 Task: Find connections with filter location Olpe with filter topic #Brandwith filter profile language Spanish with filter current company Bigbasket.com with filter school COAL INDIA LIMITED, (CENTRAL MINE PLANNING AND DESIGN INSTITUTE LIMITED) with filter industry Retail Office Supplies and Gifts with filter service category Technical with filter keywords title Iron Worker
Action: Mouse moved to (520, 94)
Screenshot: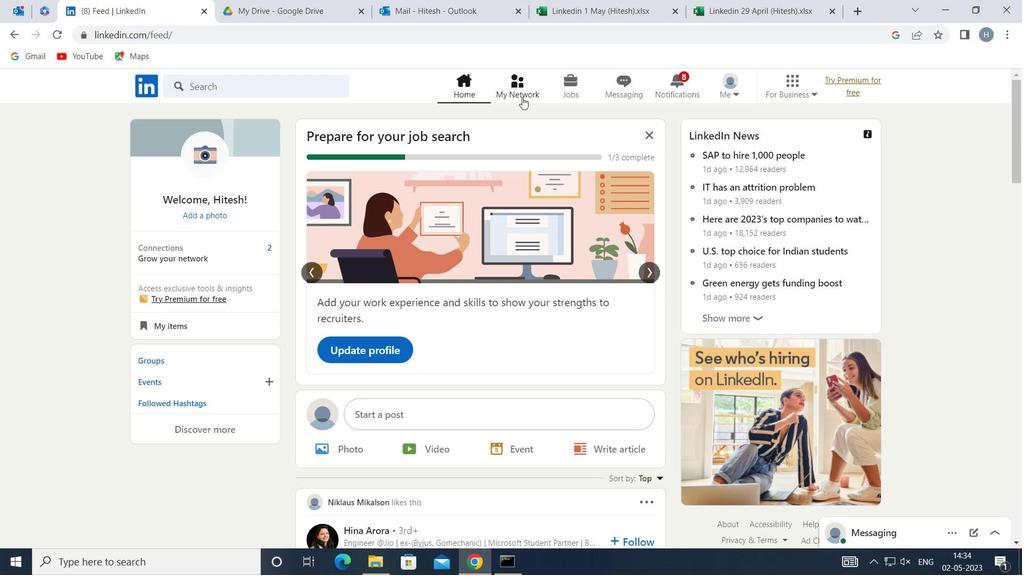 
Action: Mouse pressed left at (520, 94)
Screenshot: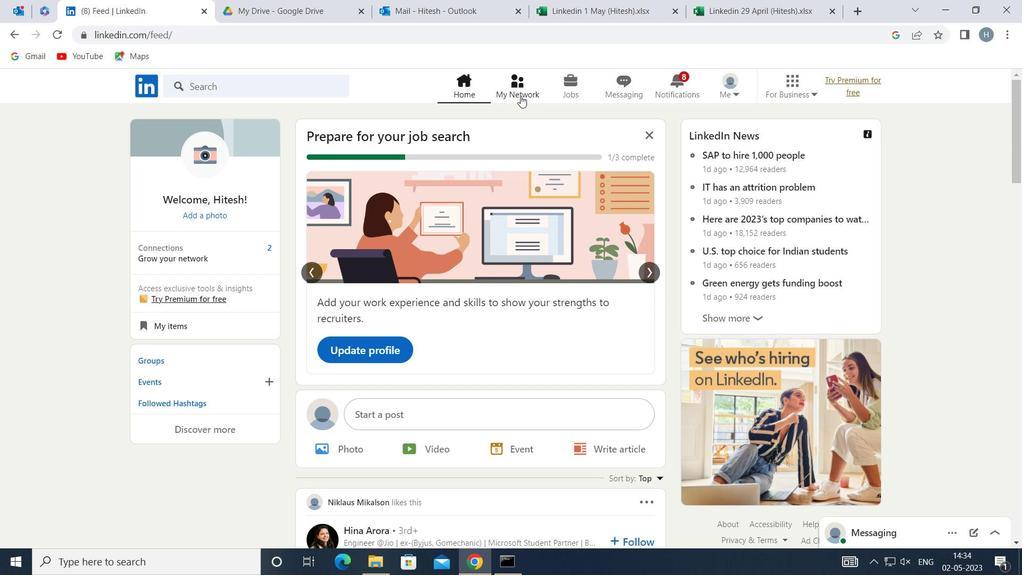 
Action: Mouse moved to (306, 160)
Screenshot: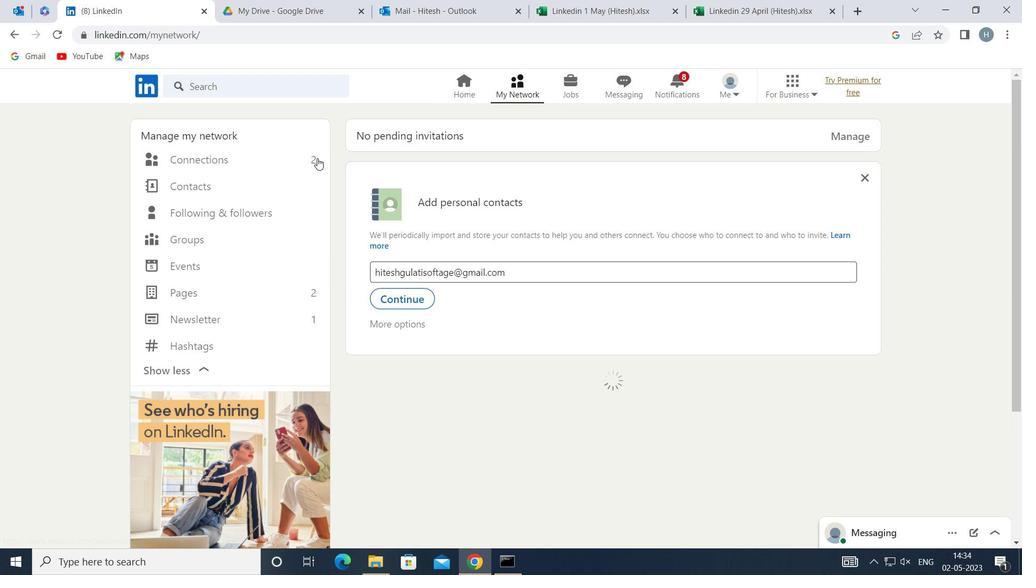 
Action: Mouse pressed left at (306, 160)
Screenshot: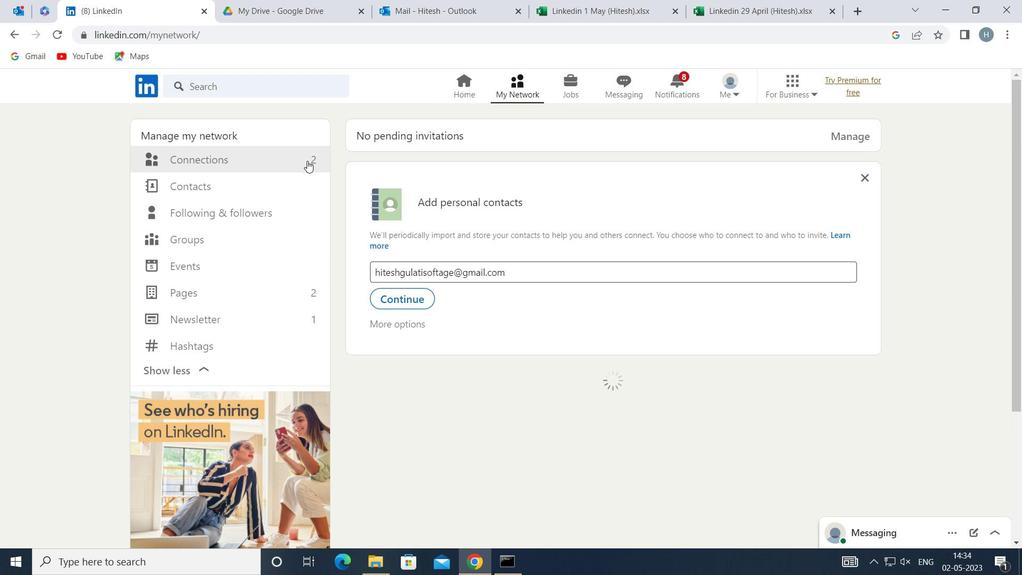 
Action: Mouse moved to (601, 159)
Screenshot: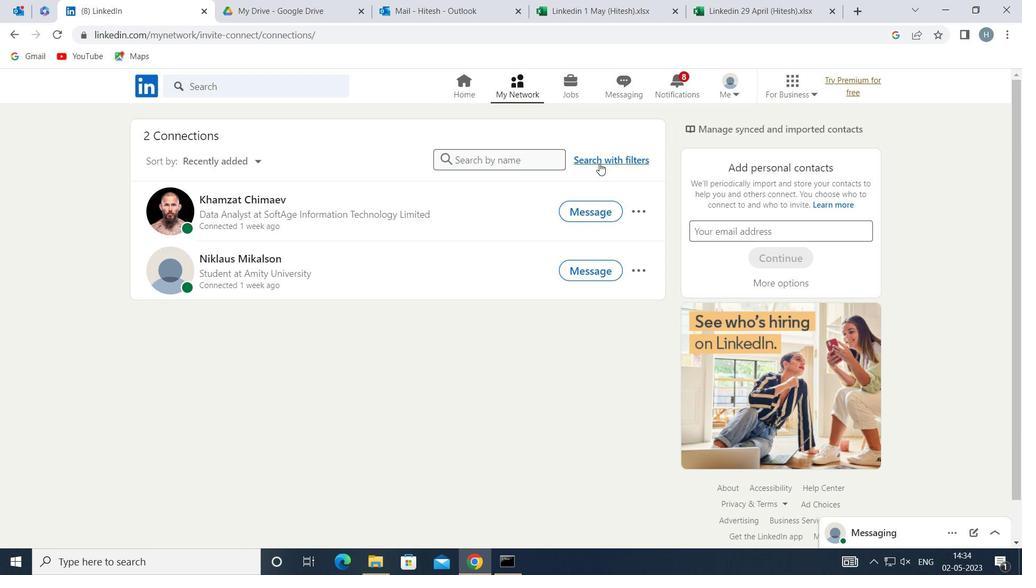 
Action: Mouse pressed left at (601, 159)
Screenshot: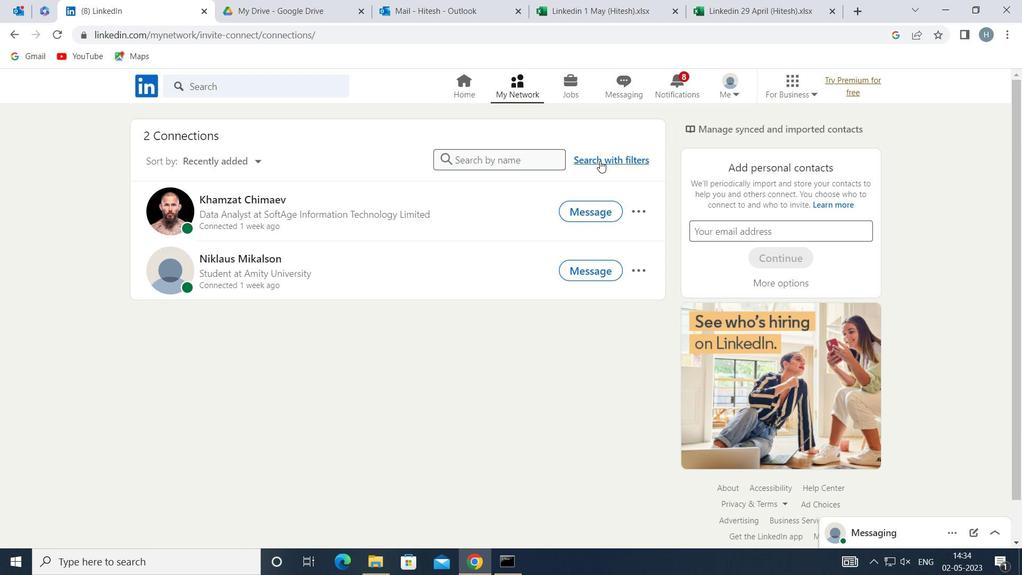 
Action: Mouse moved to (562, 124)
Screenshot: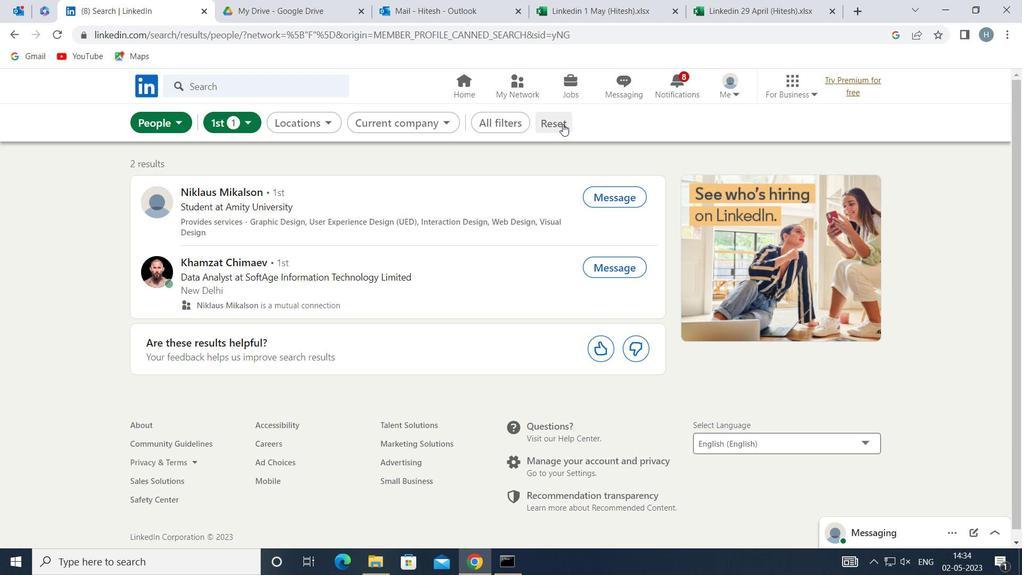 
Action: Mouse pressed left at (562, 124)
Screenshot: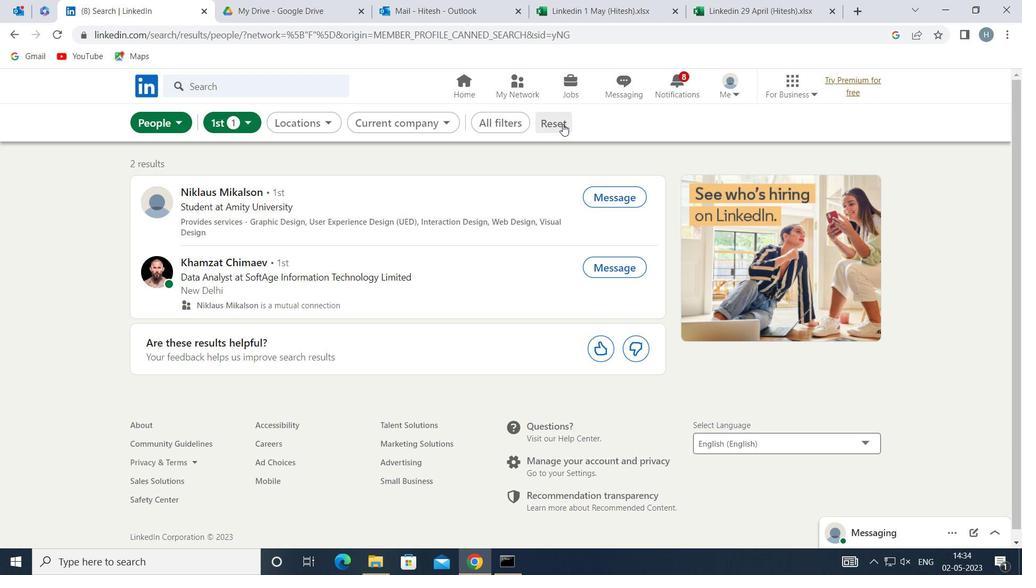 
Action: Mouse moved to (543, 126)
Screenshot: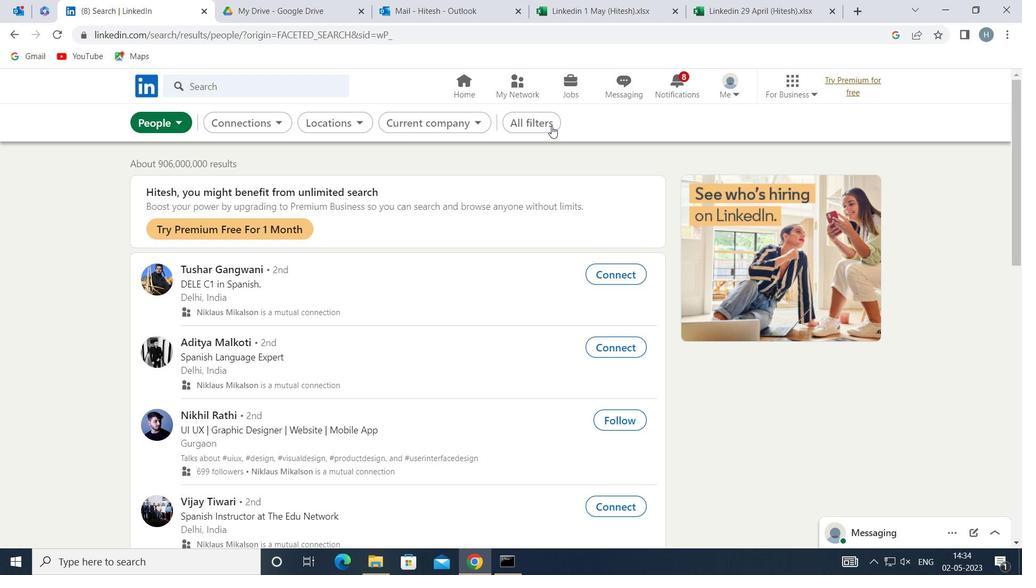 
Action: Mouse pressed left at (543, 126)
Screenshot: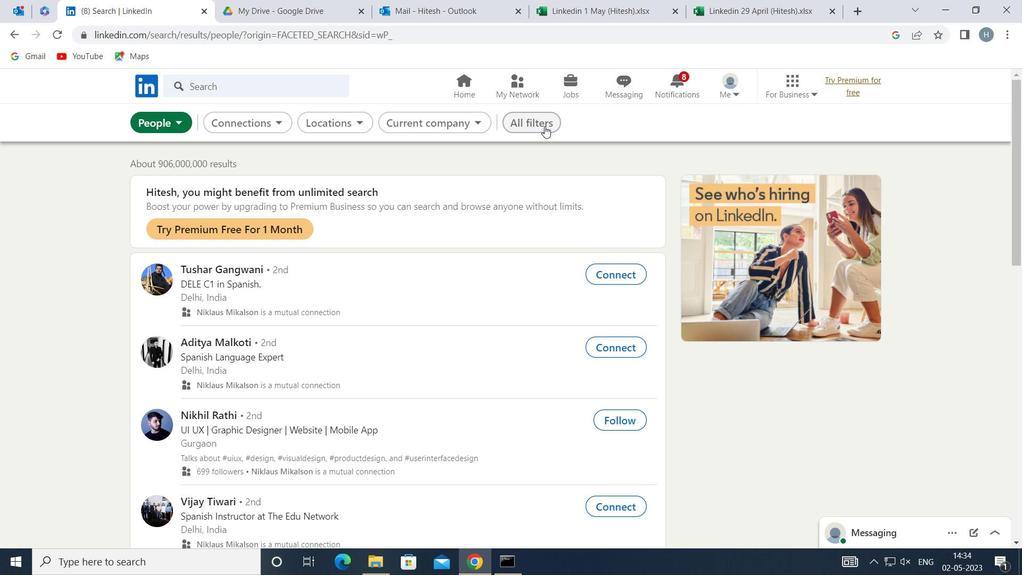 
Action: Mouse moved to (791, 342)
Screenshot: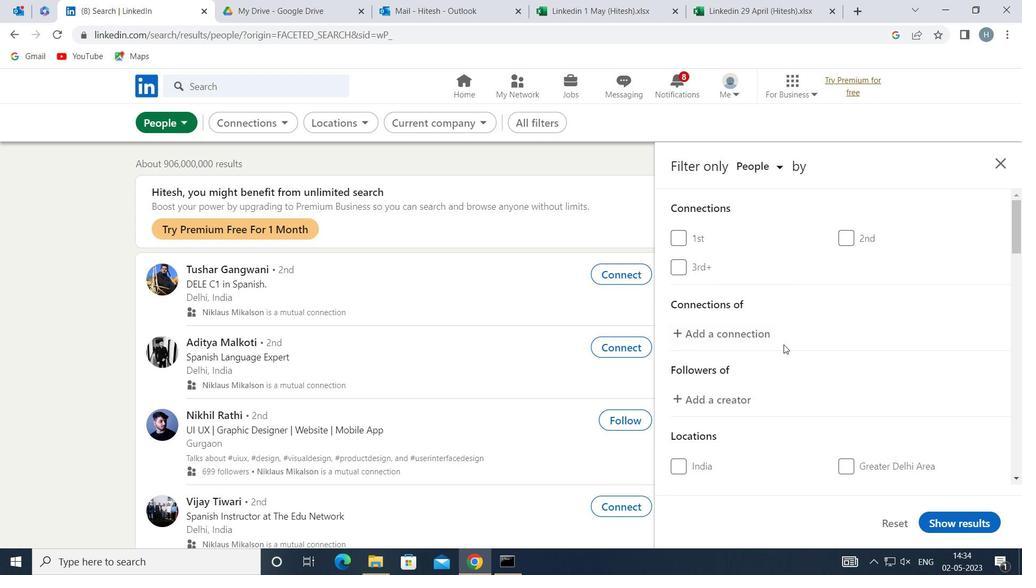 
Action: Mouse scrolled (791, 341) with delta (0, 0)
Screenshot: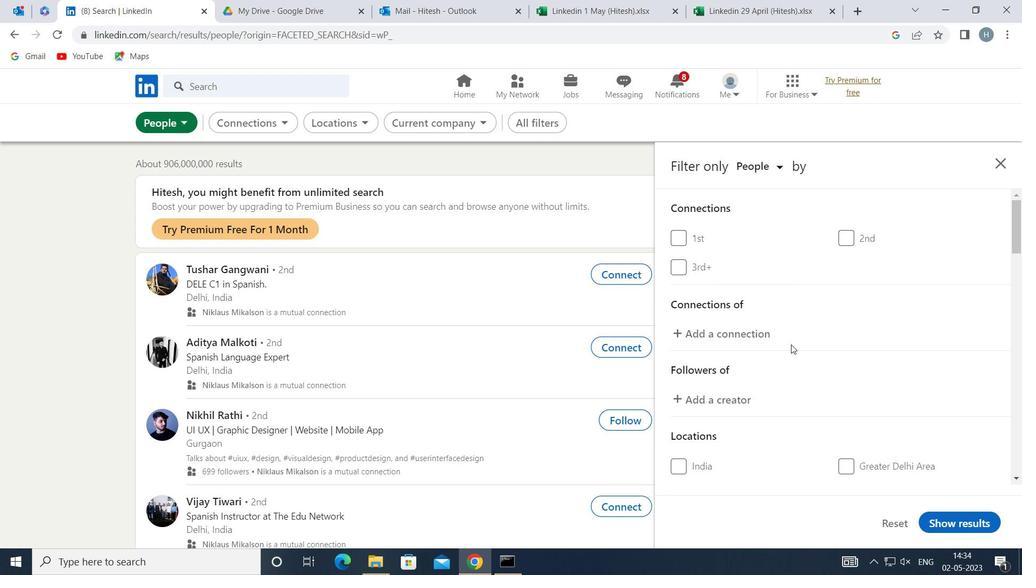 
Action: Mouse scrolled (791, 341) with delta (0, 0)
Screenshot: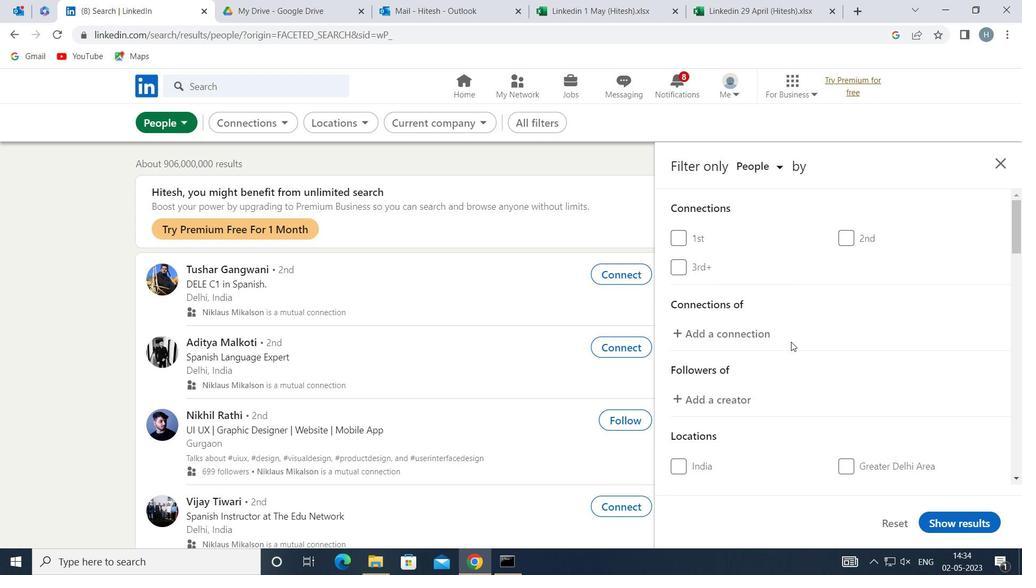 
Action: Mouse moved to (791, 340)
Screenshot: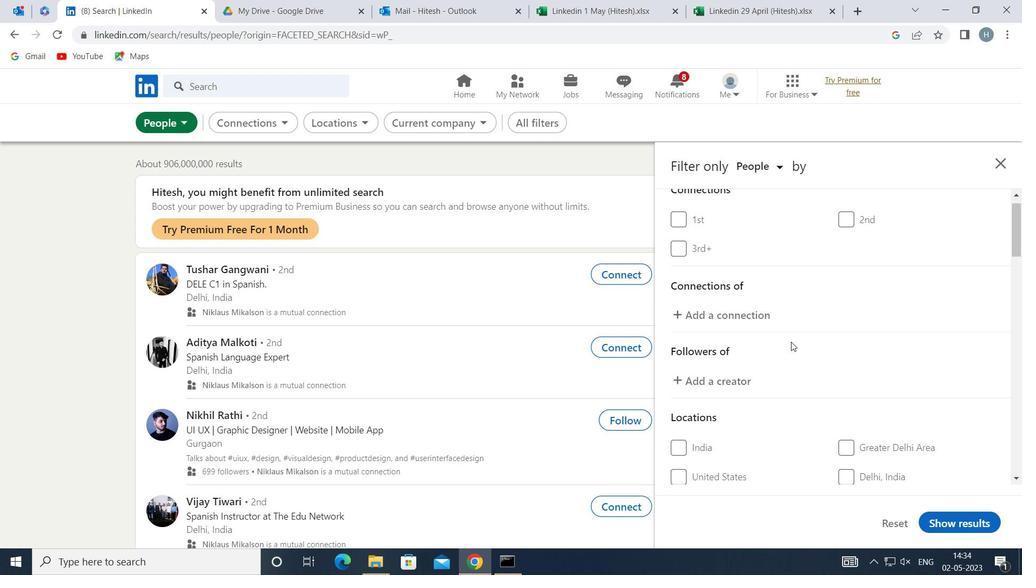 
Action: Mouse scrolled (791, 340) with delta (0, 0)
Screenshot: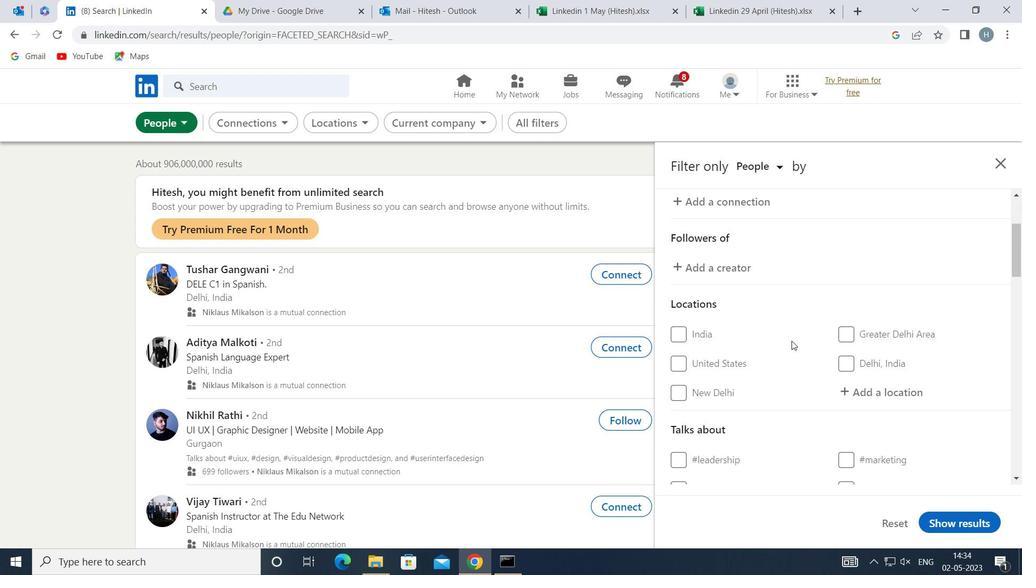 
Action: Mouse moved to (891, 324)
Screenshot: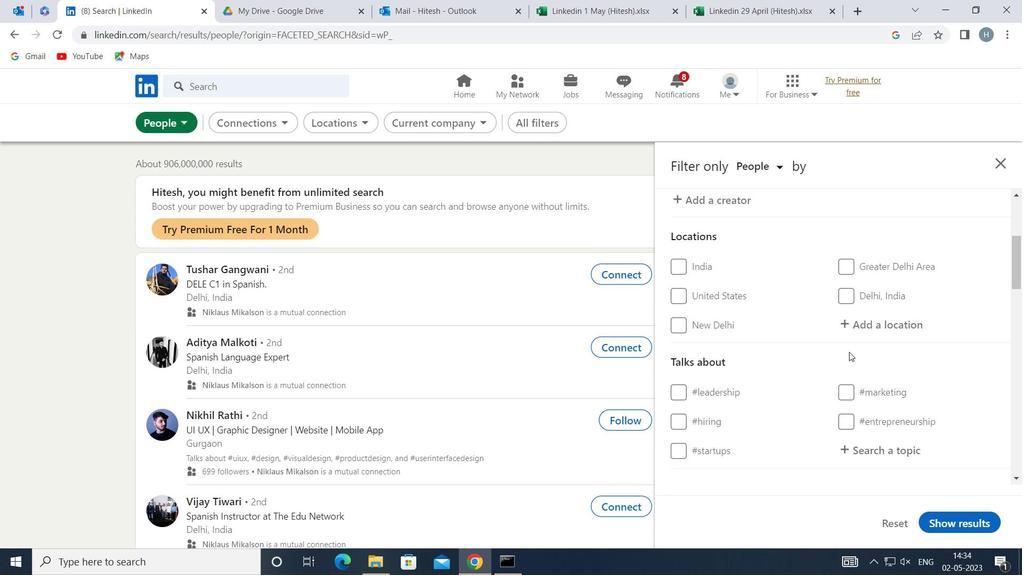 
Action: Mouse pressed left at (891, 324)
Screenshot: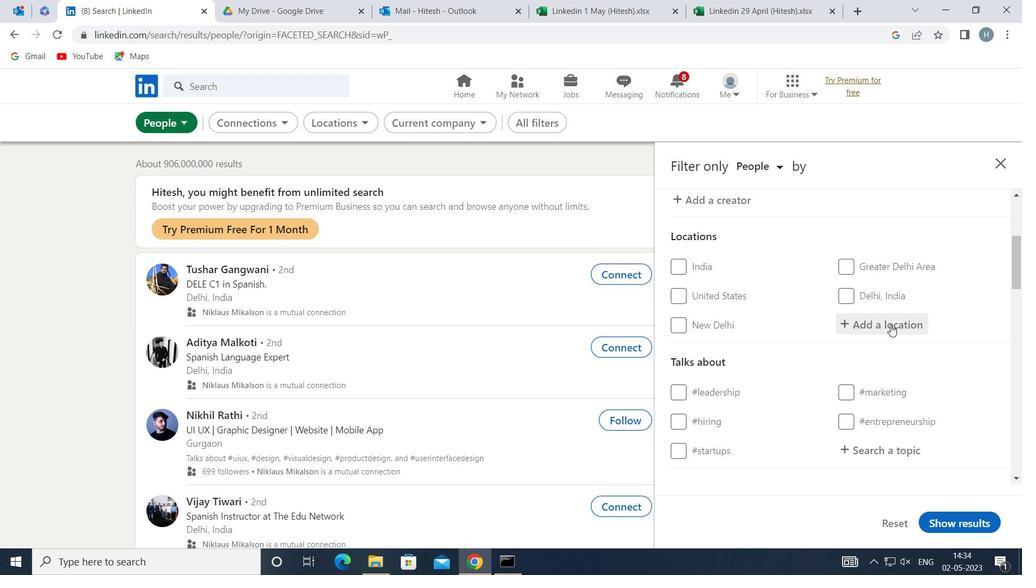 
Action: Key pressed <Key.shift>OLPE
Screenshot: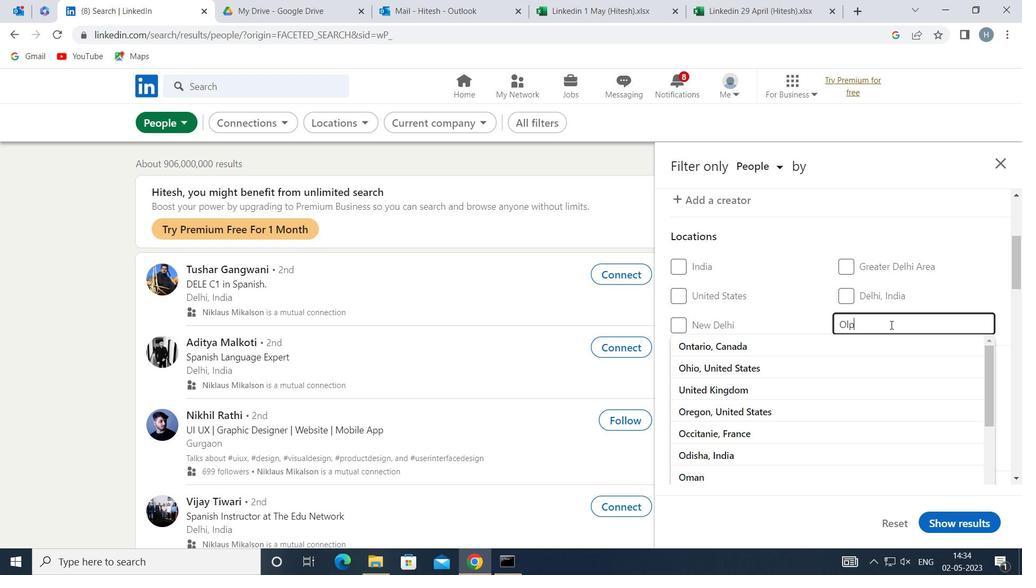 
Action: Mouse moved to (896, 341)
Screenshot: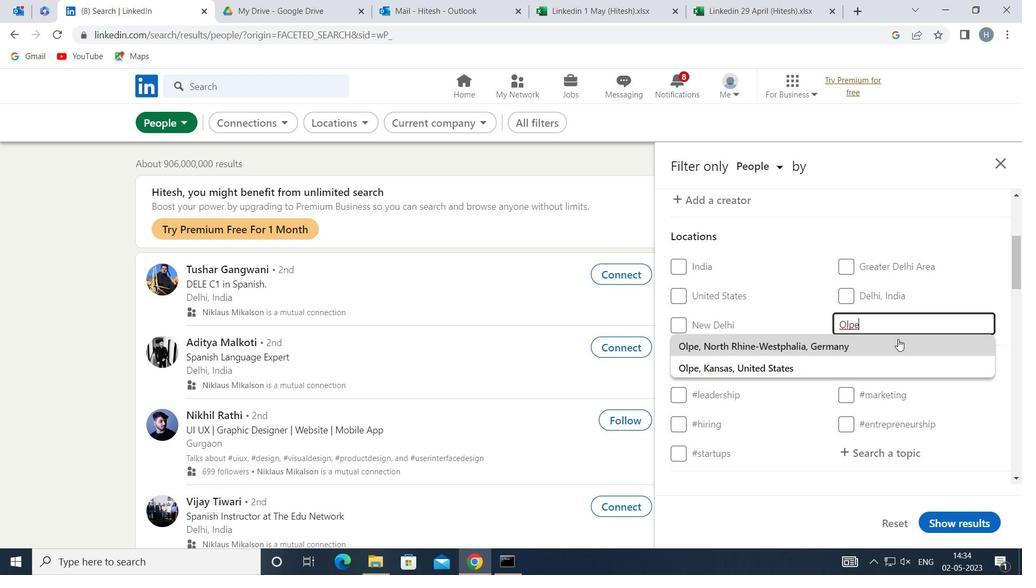 
Action: Mouse pressed left at (896, 341)
Screenshot: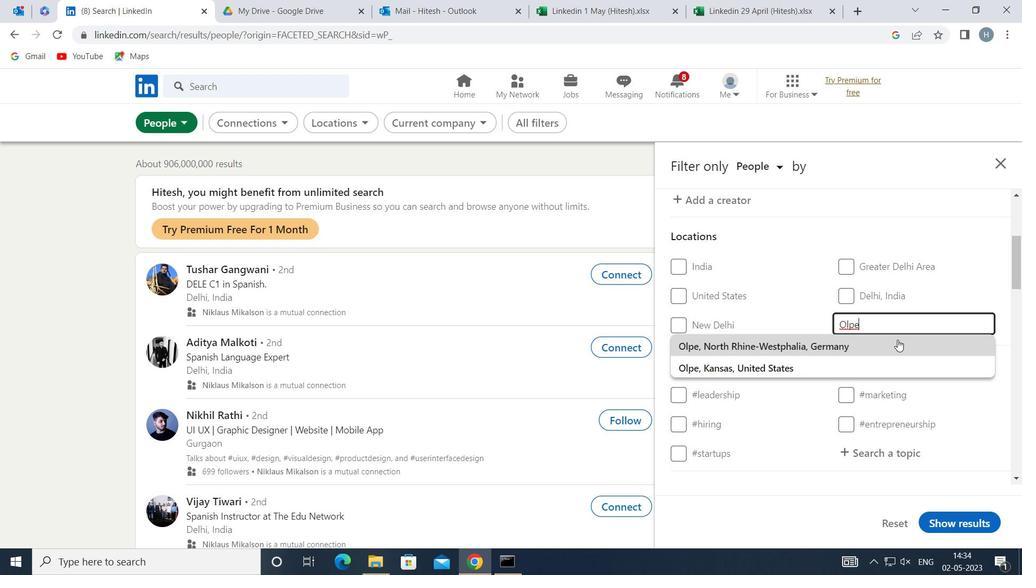 
Action: Mouse moved to (895, 338)
Screenshot: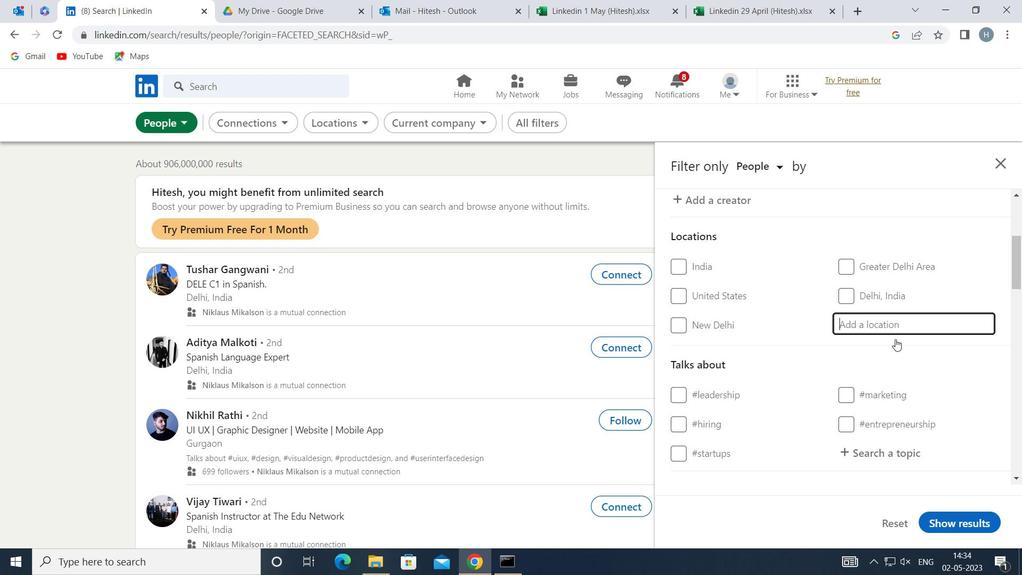 
Action: Mouse scrolled (895, 338) with delta (0, 0)
Screenshot: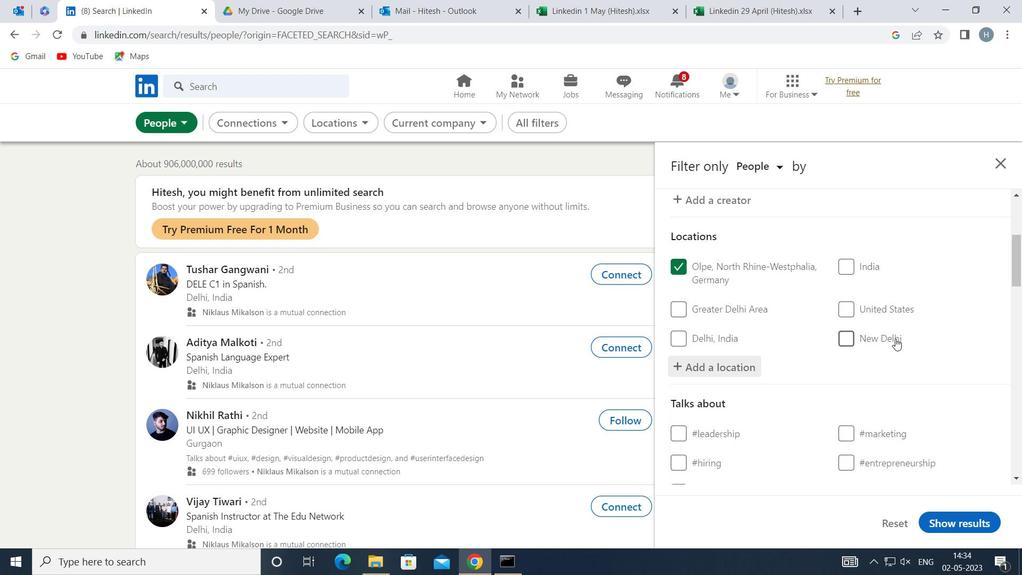 
Action: Mouse moved to (894, 340)
Screenshot: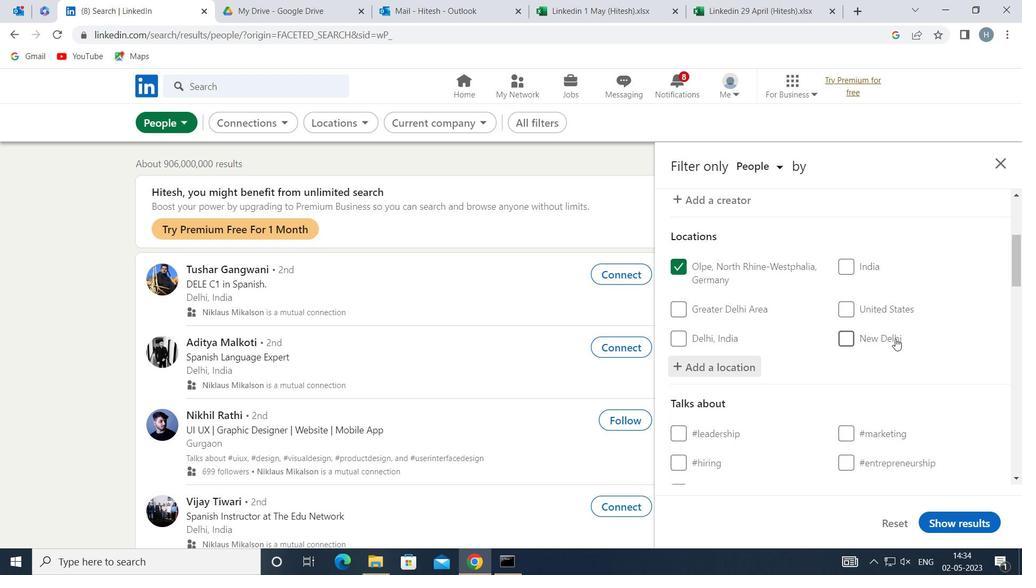 
Action: Mouse scrolled (894, 340) with delta (0, 0)
Screenshot: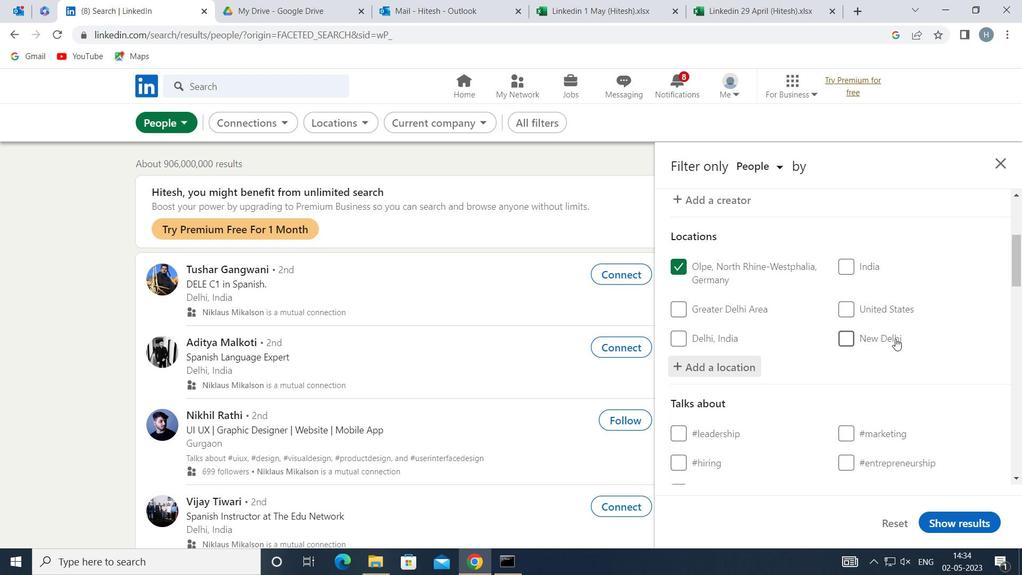
Action: Mouse moved to (893, 357)
Screenshot: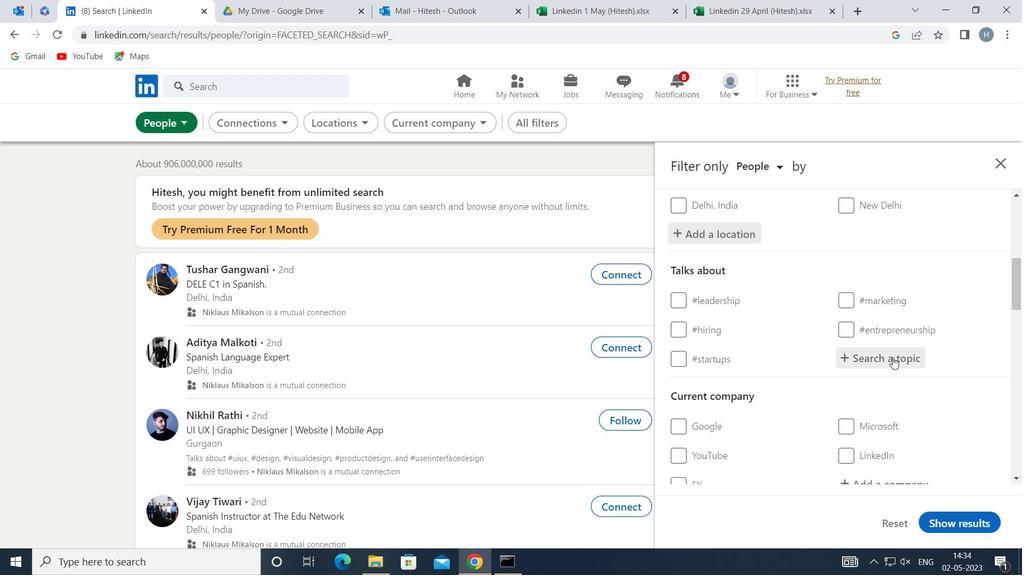 
Action: Mouse pressed left at (893, 357)
Screenshot: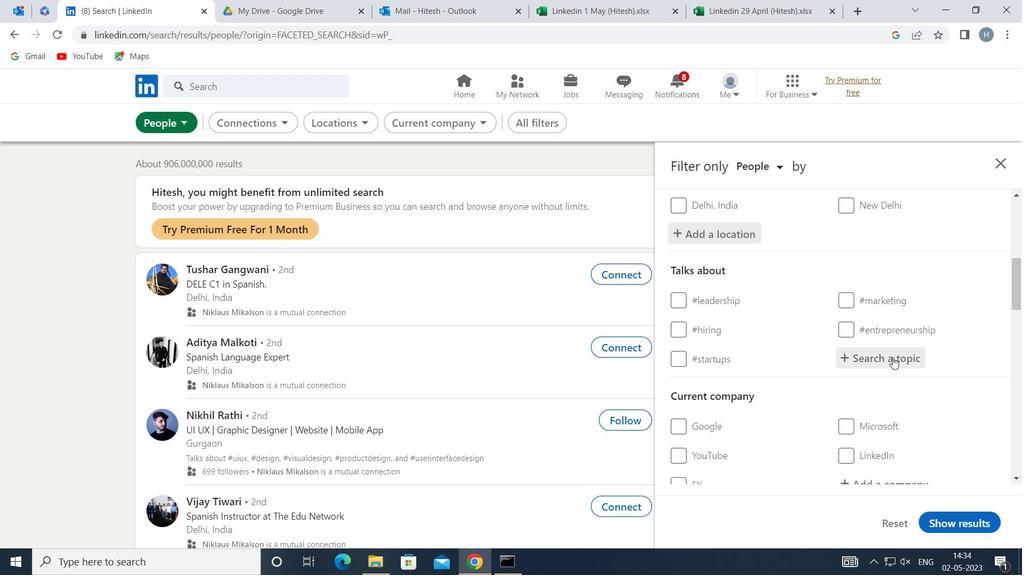 
Action: Key pressed <Key.shift>BRAN
Screenshot: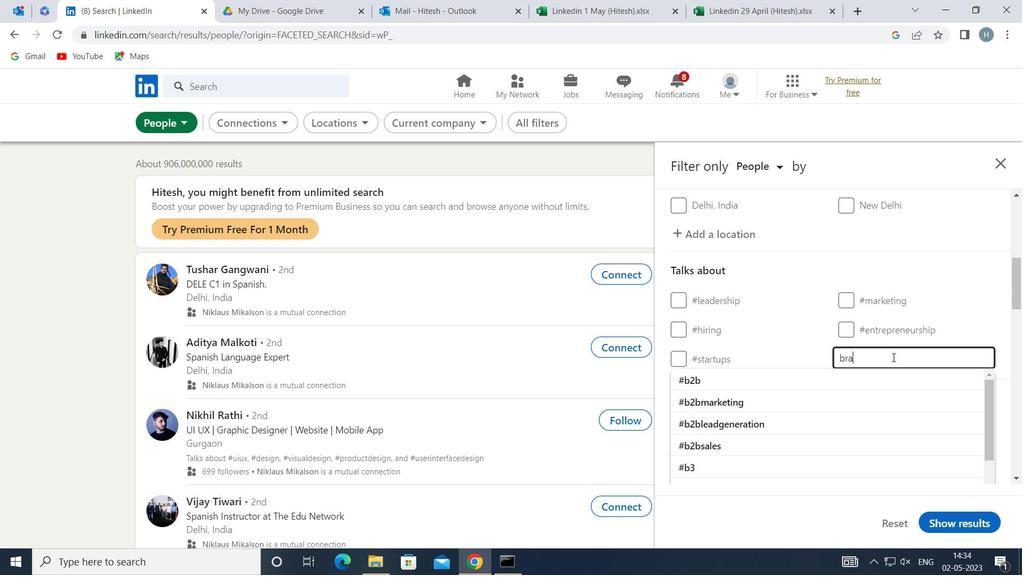 
Action: Mouse moved to (899, 386)
Screenshot: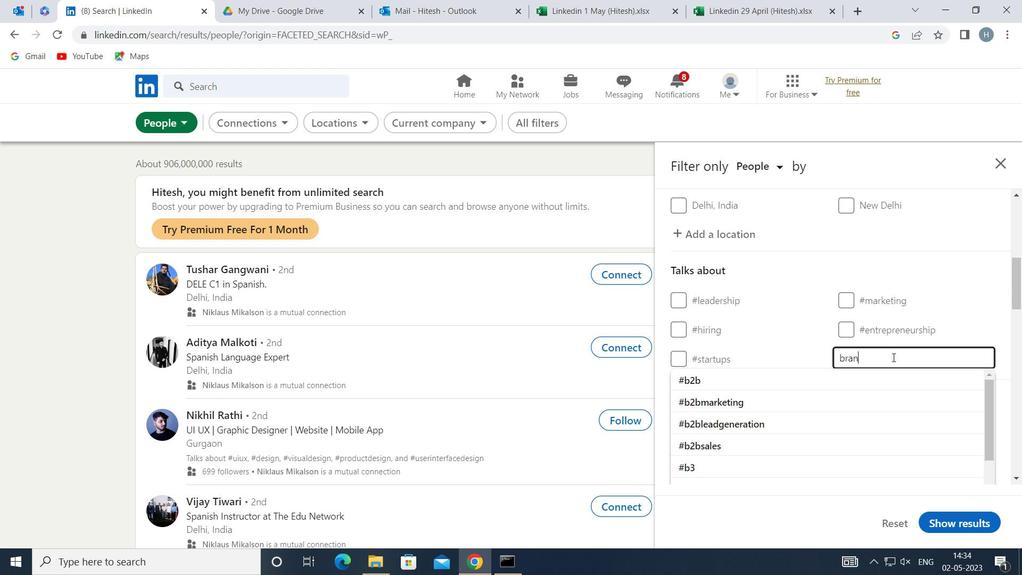 
Action: Key pressed D
Screenshot: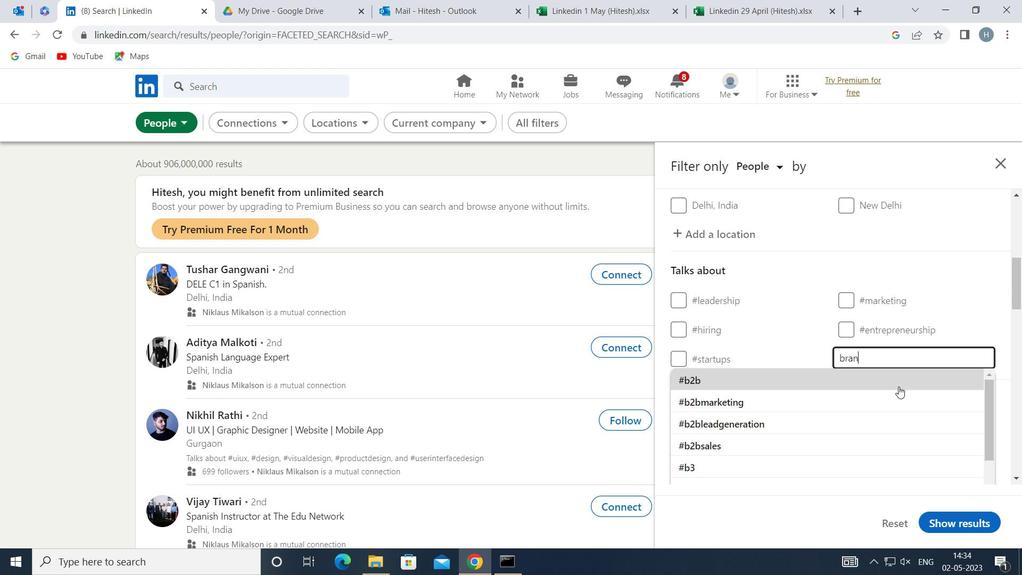 
Action: Mouse moved to (878, 398)
Screenshot: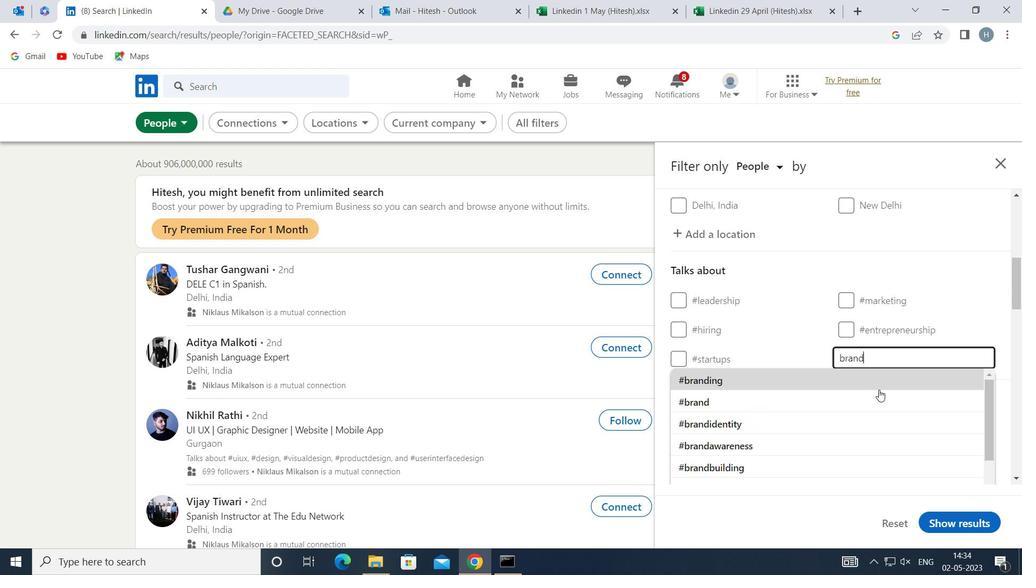 
Action: Mouse pressed left at (878, 398)
Screenshot: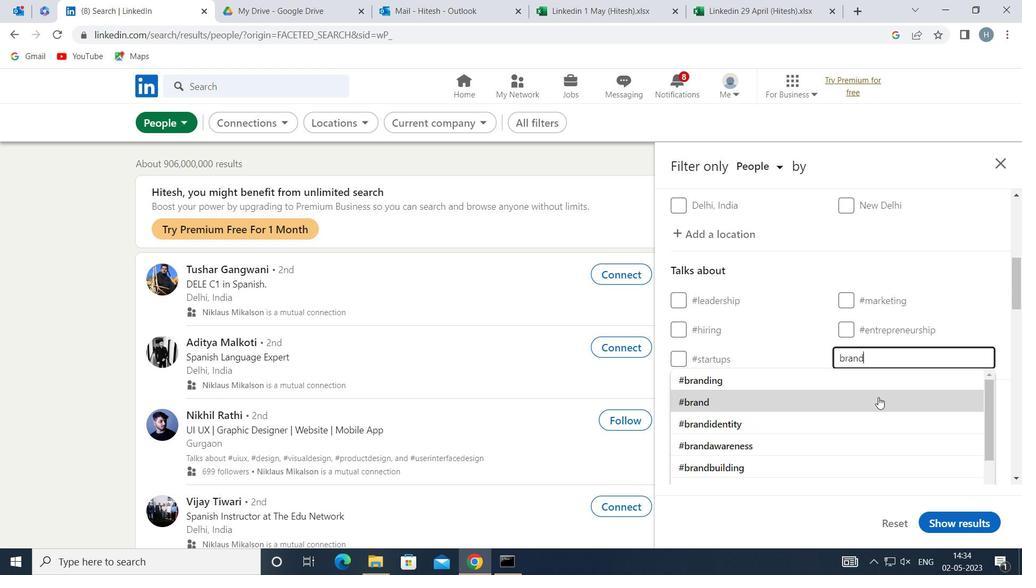 
Action: Mouse moved to (876, 395)
Screenshot: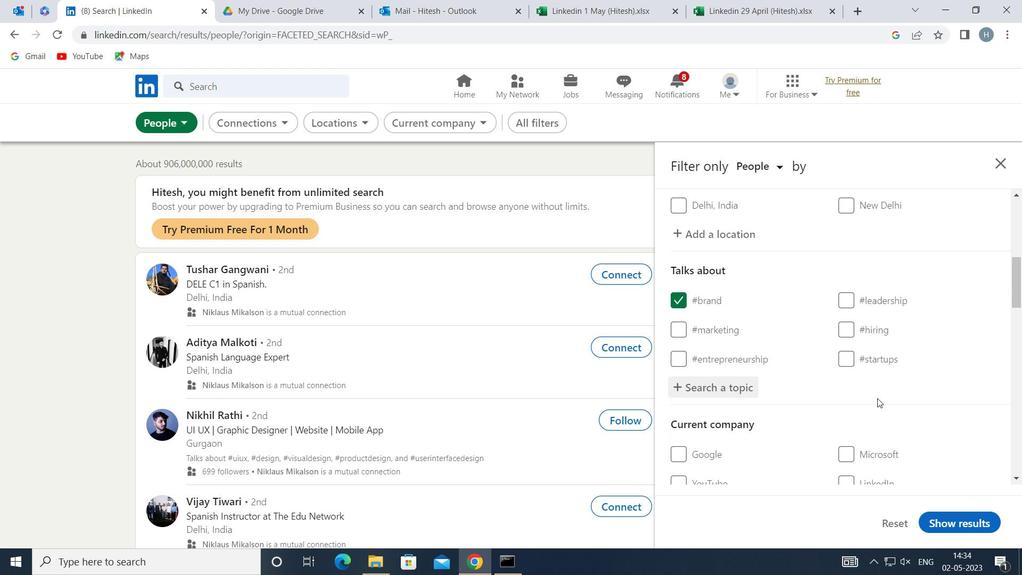 
Action: Mouse scrolled (876, 395) with delta (0, 0)
Screenshot: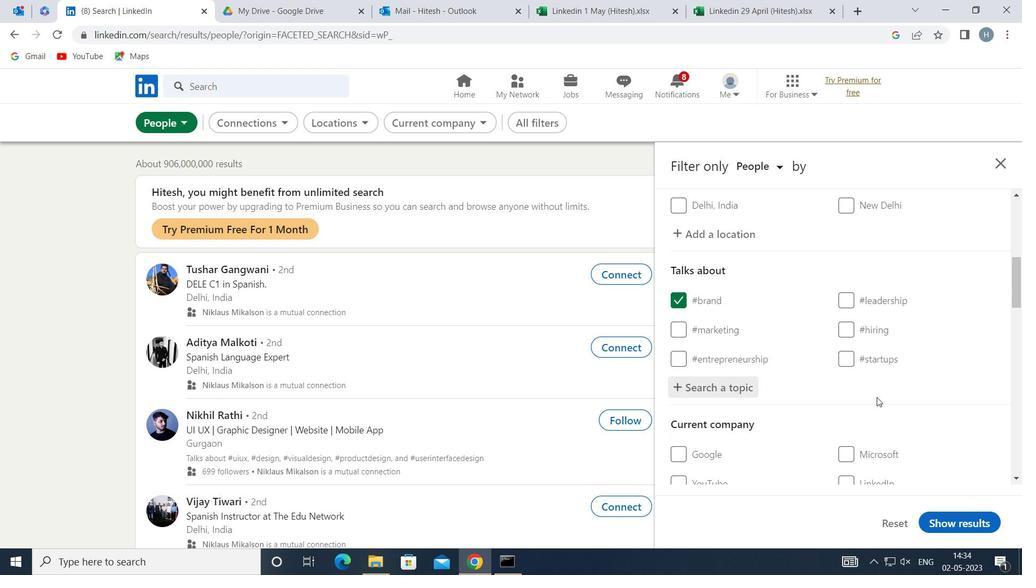 
Action: Mouse moved to (876, 395)
Screenshot: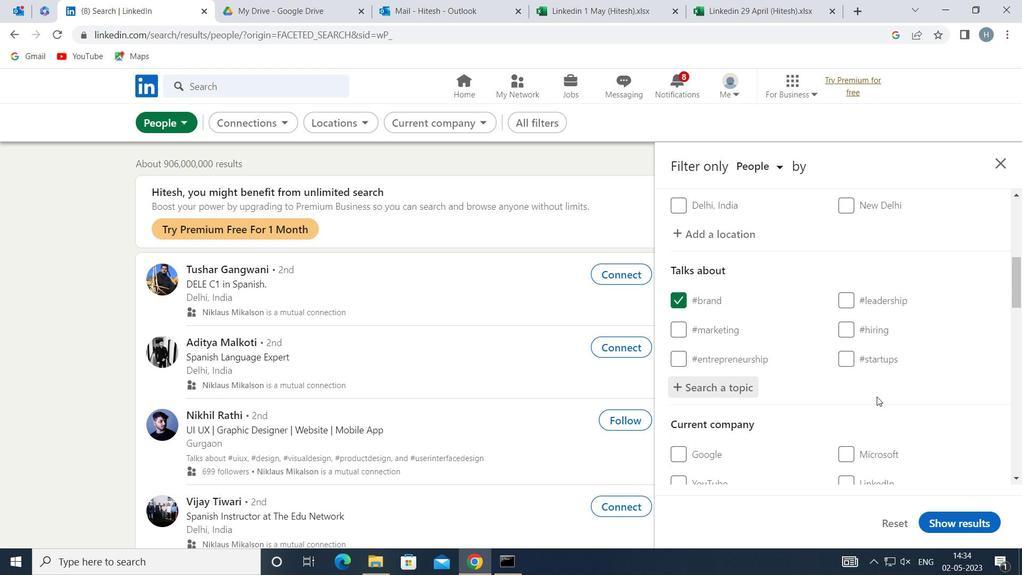 
Action: Mouse scrolled (876, 395) with delta (0, 0)
Screenshot: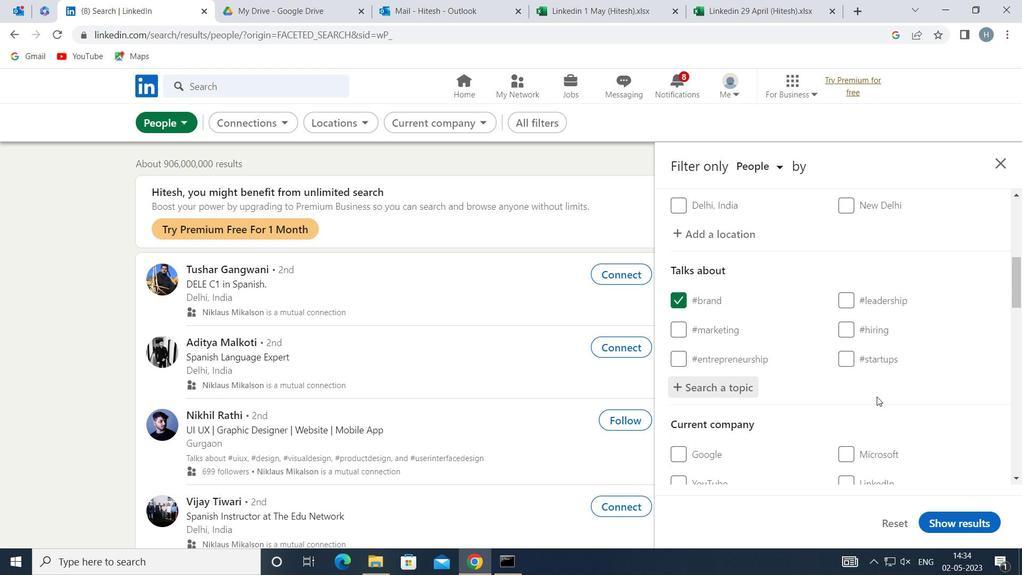 
Action: Mouse moved to (873, 394)
Screenshot: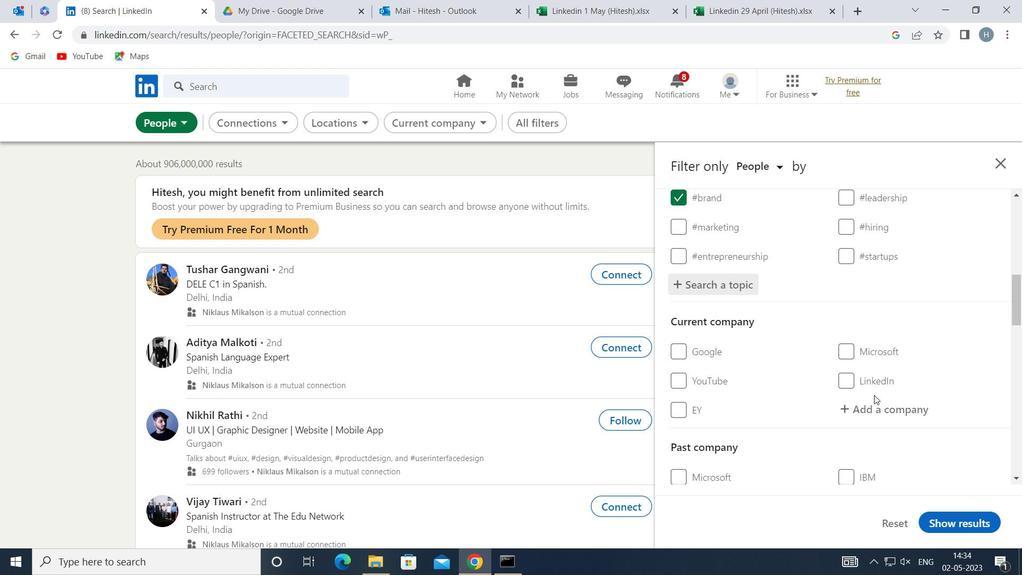 
Action: Mouse scrolled (873, 393) with delta (0, 0)
Screenshot: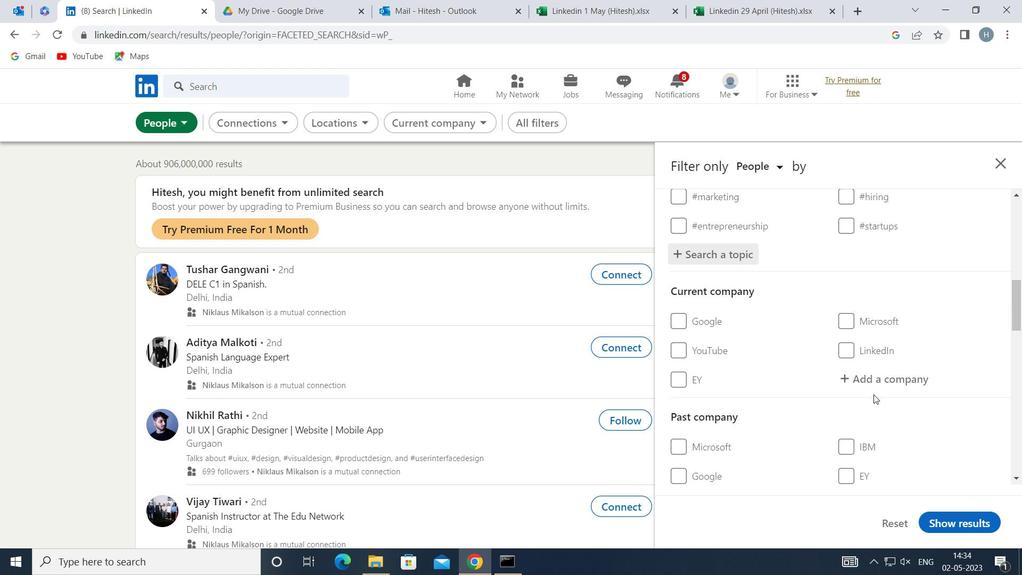 
Action: Mouse scrolled (873, 393) with delta (0, 0)
Screenshot: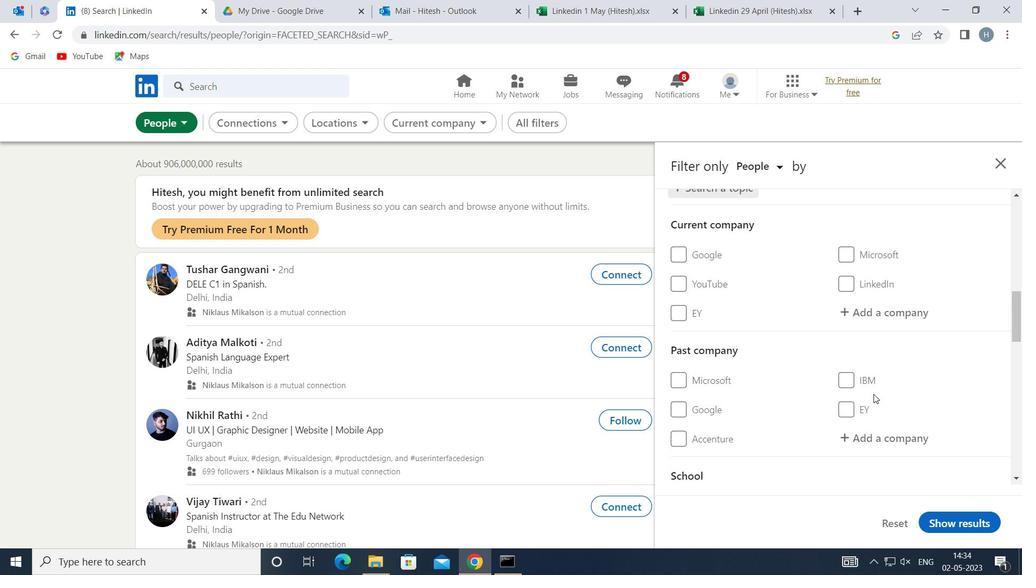 
Action: Mouse scrolled (873, 393) with delta (0, 0)
Screenshot: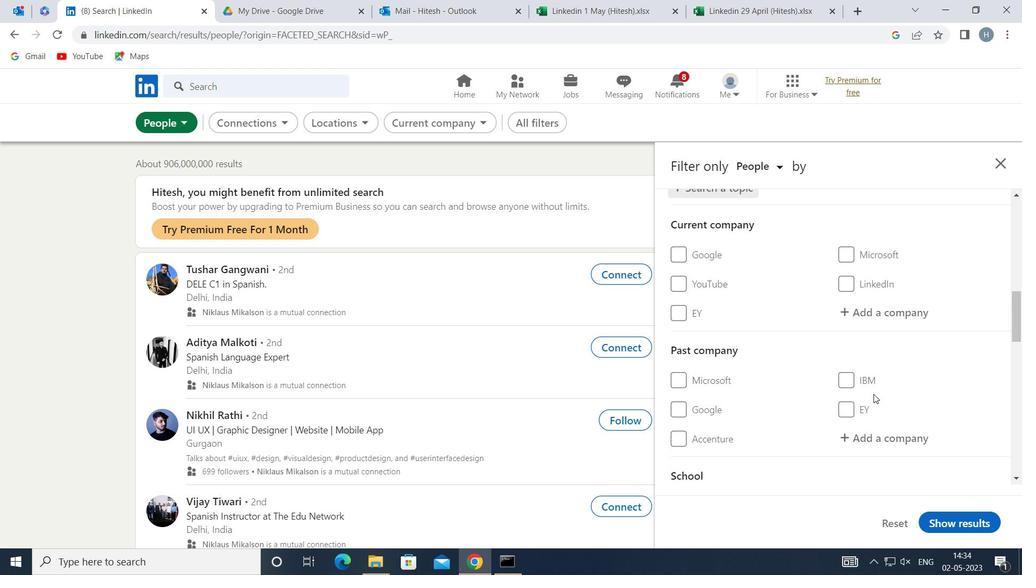 
Action: Mouse moved to (873, 392)
Screenshot: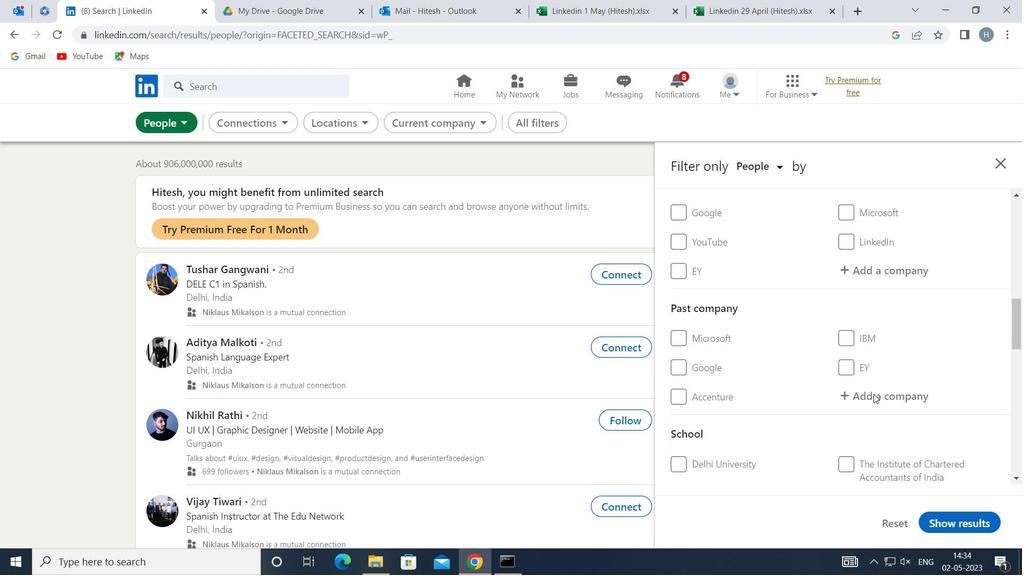 
Action: Mouse scrolled (873, 391) with delta (0, 0)
Screenshot: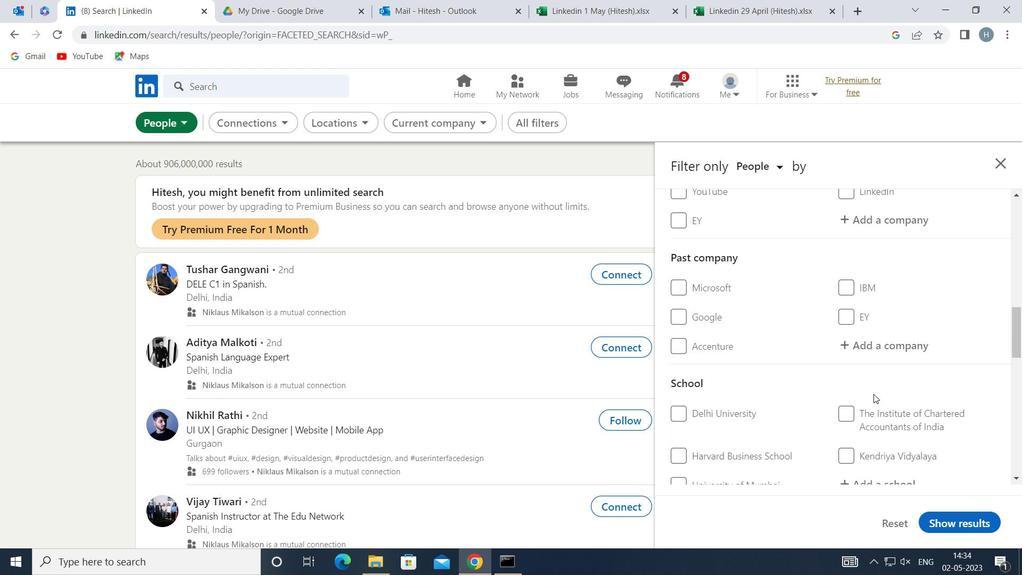 
Action: Mouse scrolled (873, 391) with delta (0, 0)
Screenshot: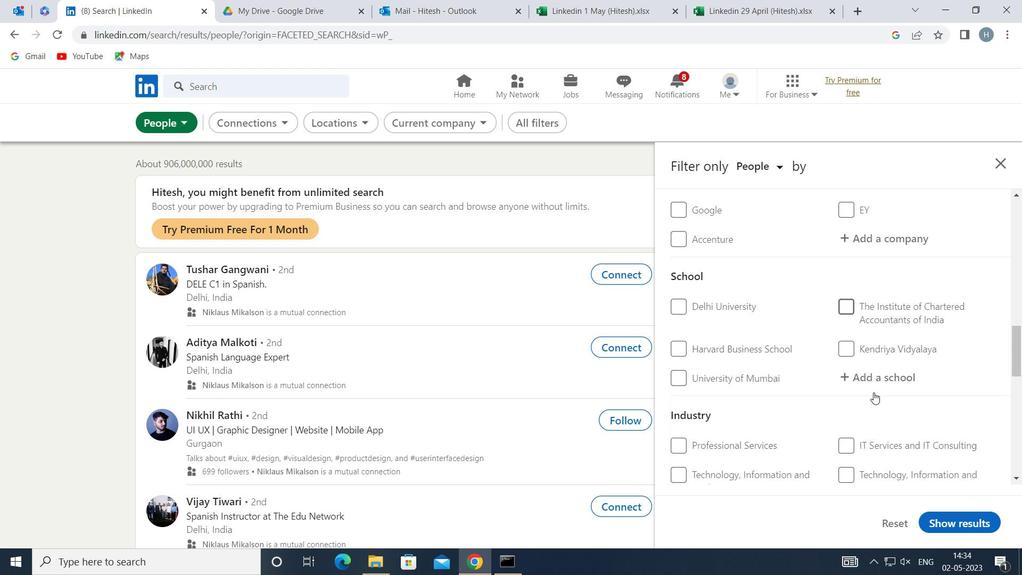 
Action: Mouse scrolled (873, 391) with delta (0, 0)
Screenshot: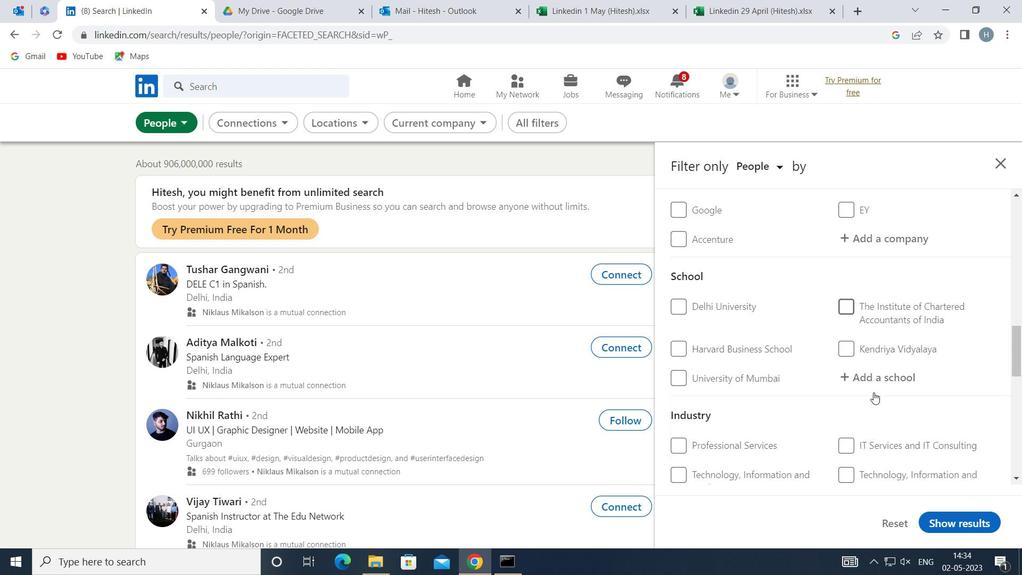 
Action: Mouse scrolled (873, 391) with delta (0, 0)
Screenshot: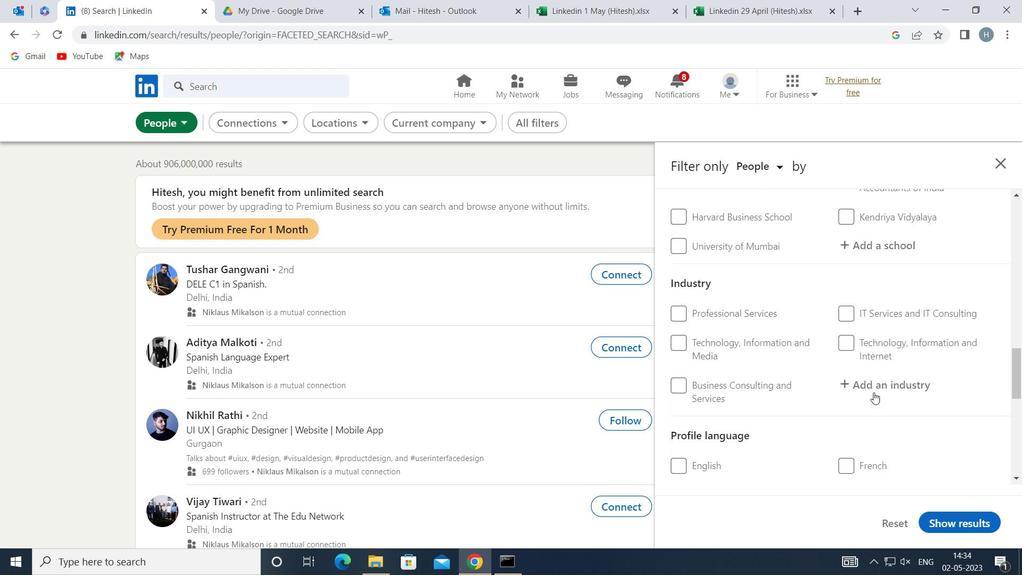 
Action: Mouse moved to (869, 393)
Screenshot: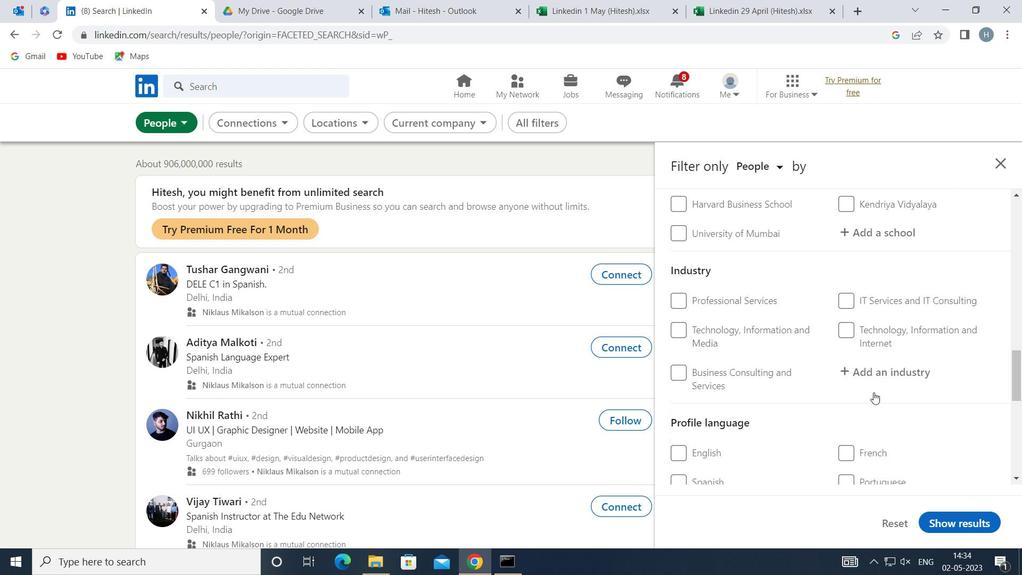 
Action: Mouse scrolled (869, 392) with delta (0, 0)
Screenshot: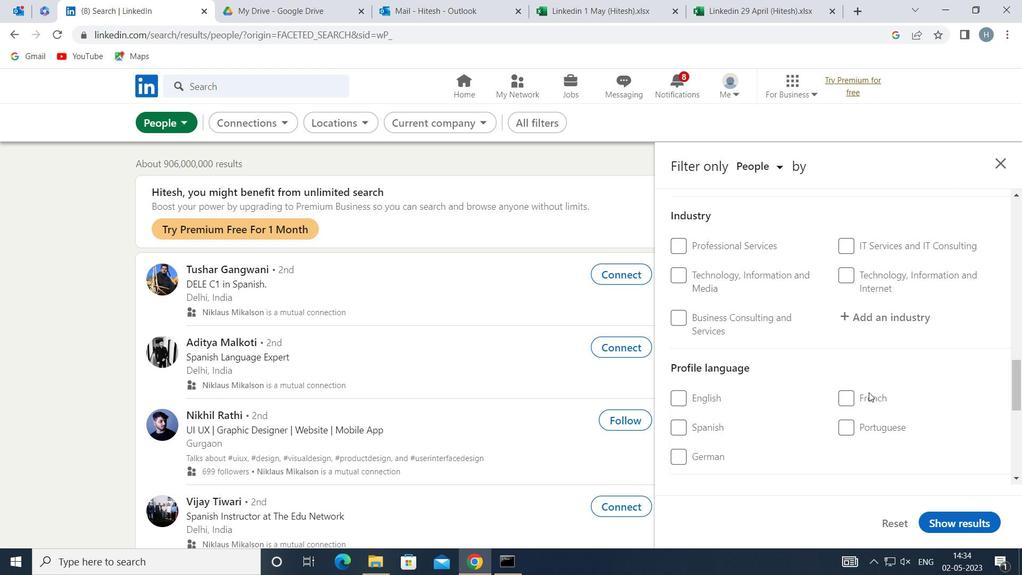 
Action: Mouse moved to (696, 362)
Screenshot: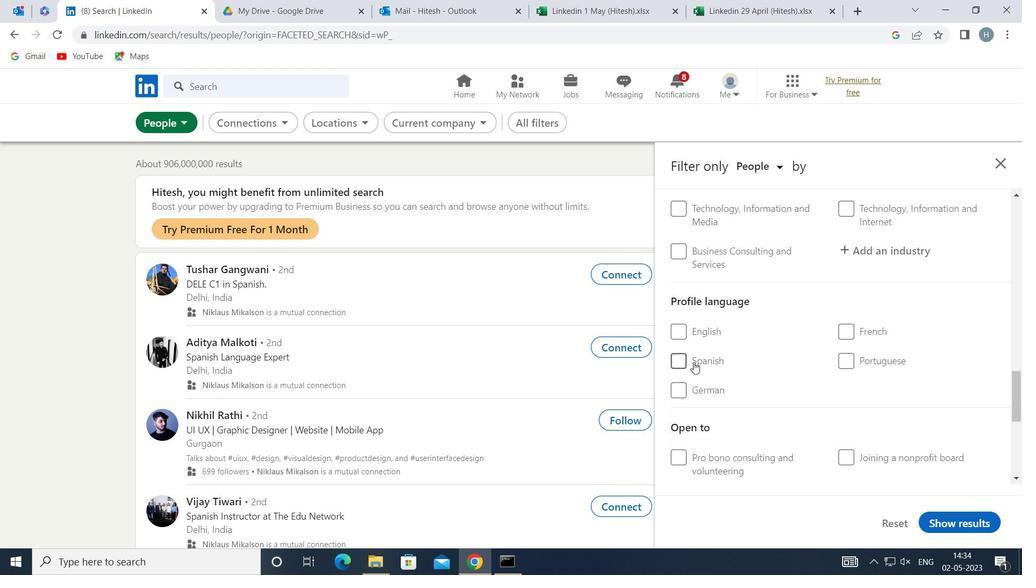 
Action: Mouse pressed left at (696, 362)
Screenshot: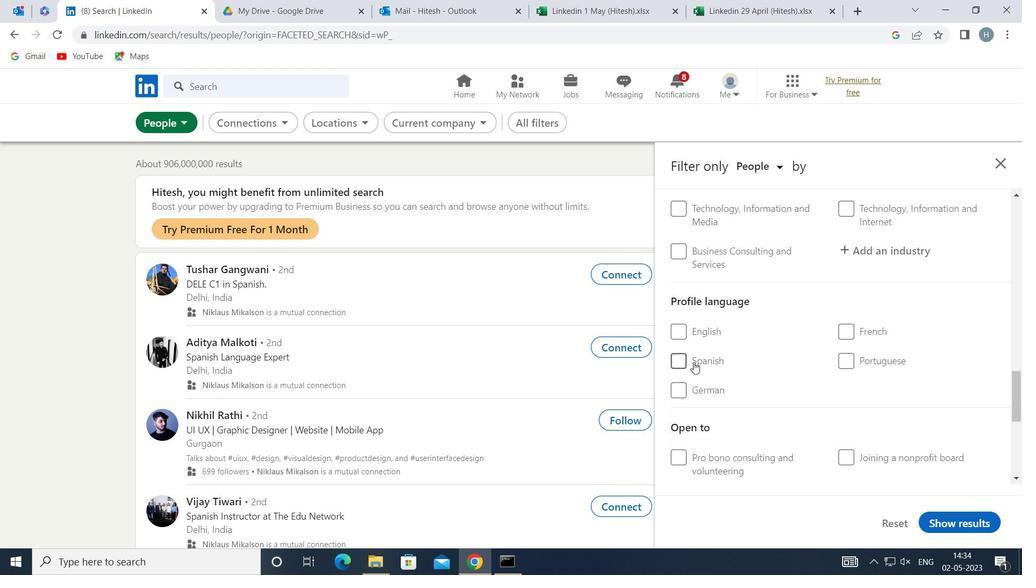 
Action: Mouse moved to (793, 402)
Screenshot: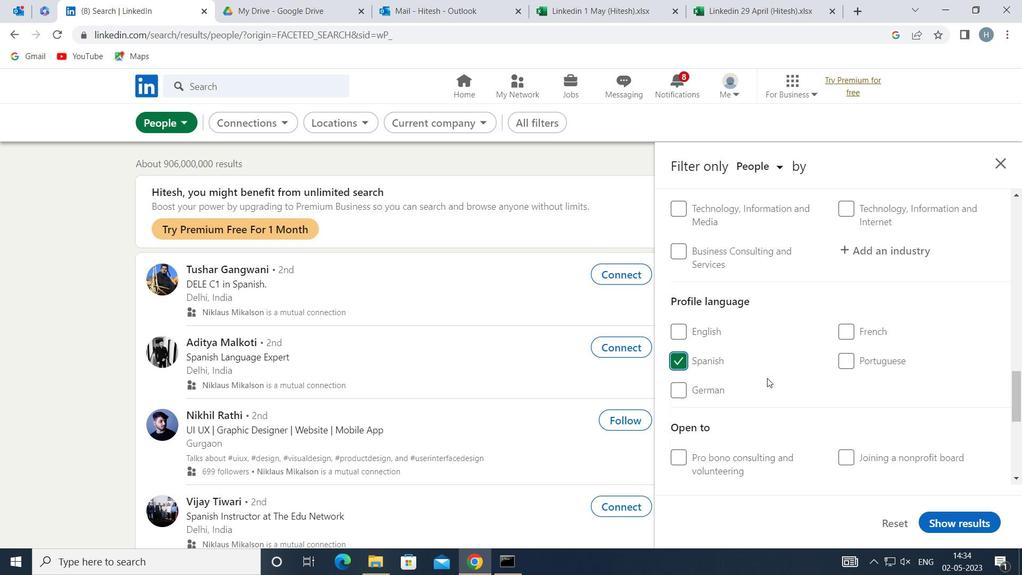 
Action: Mouse scrolled (793, 402) with delta (0, 0)
Screenshot: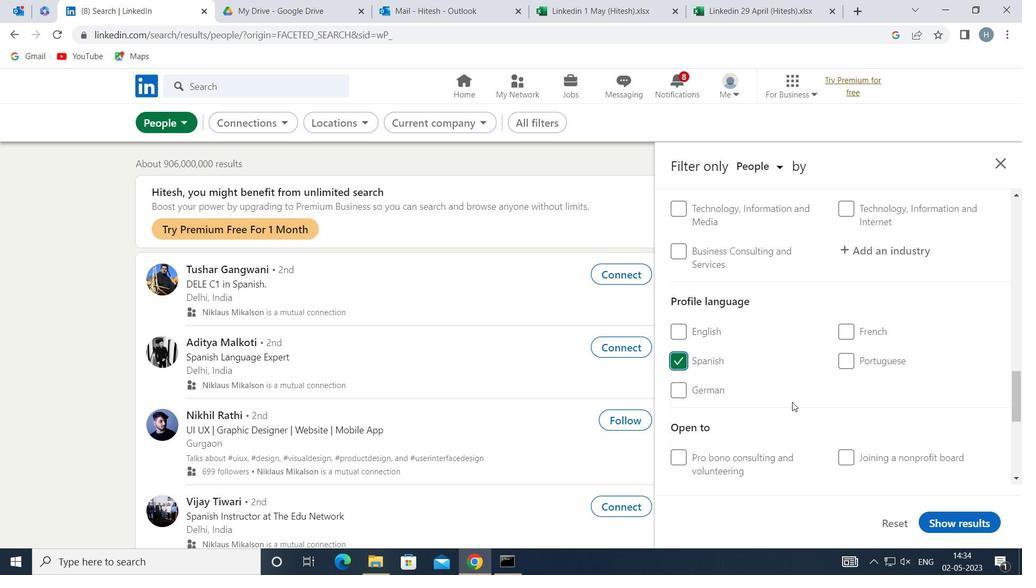 
Action: Mouse scrolled (793, 402) with delta (0, 0)
Screenshot: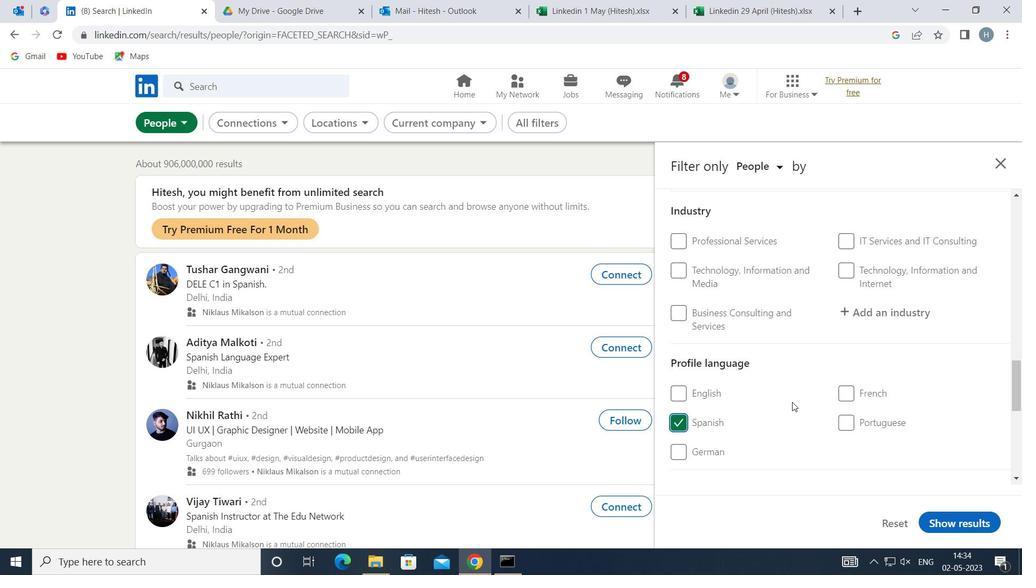 
Action: Mouse scrolled (793, 402) with delta (0, 0)
Screenshot: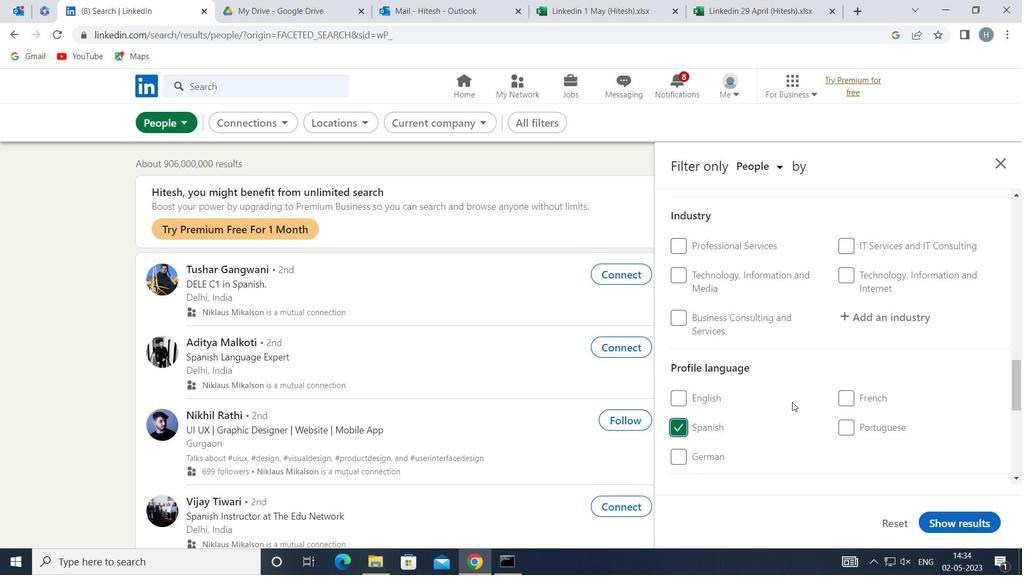 
Action: Mouse scrolled (793, 402) with delta (0, 0)
Screenshot: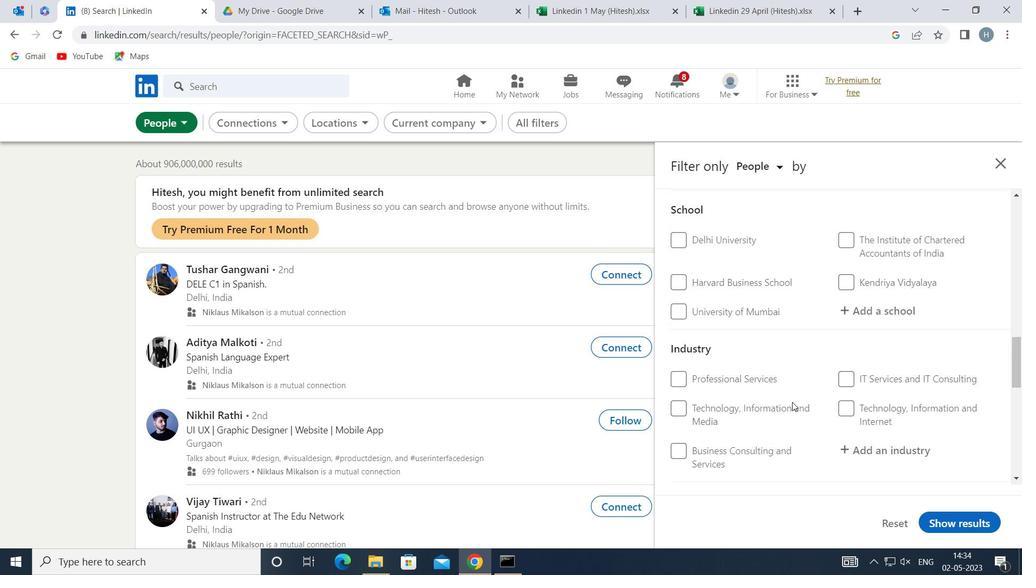 
Action: Mouse scrolled (793, 402) with delta (0, 0)
Screenshot: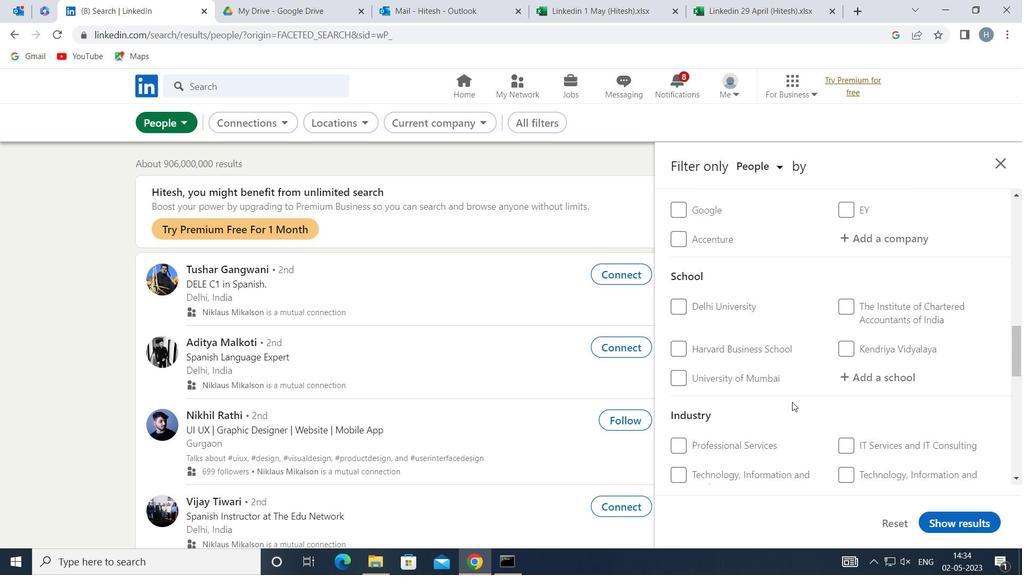 
Action: Mouse scrolled (793, 402) with delta (0, 0)
Screenshot: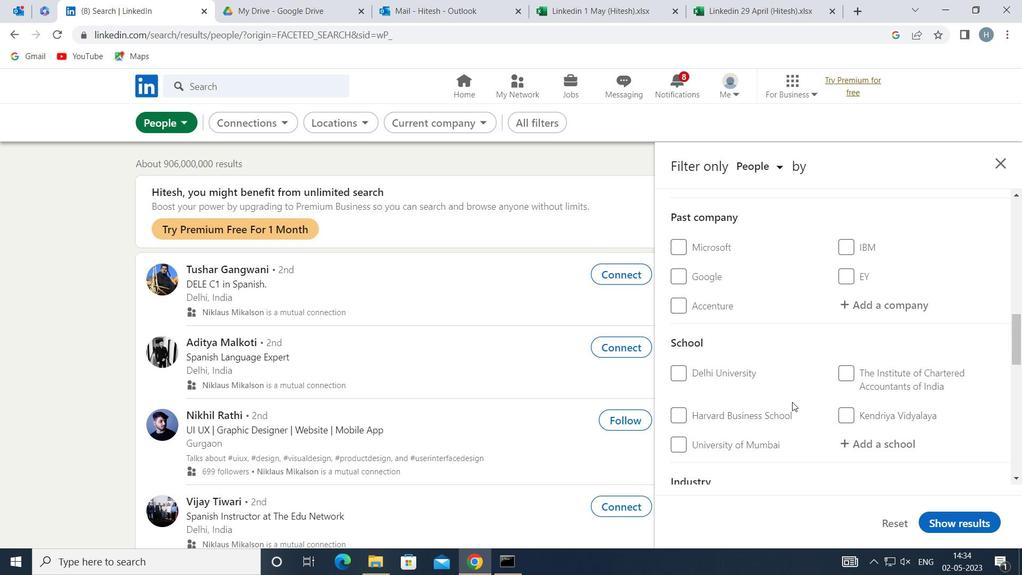 
Action: Mouse scrolled (793, 402) with delta (0, 0)
Screenshot: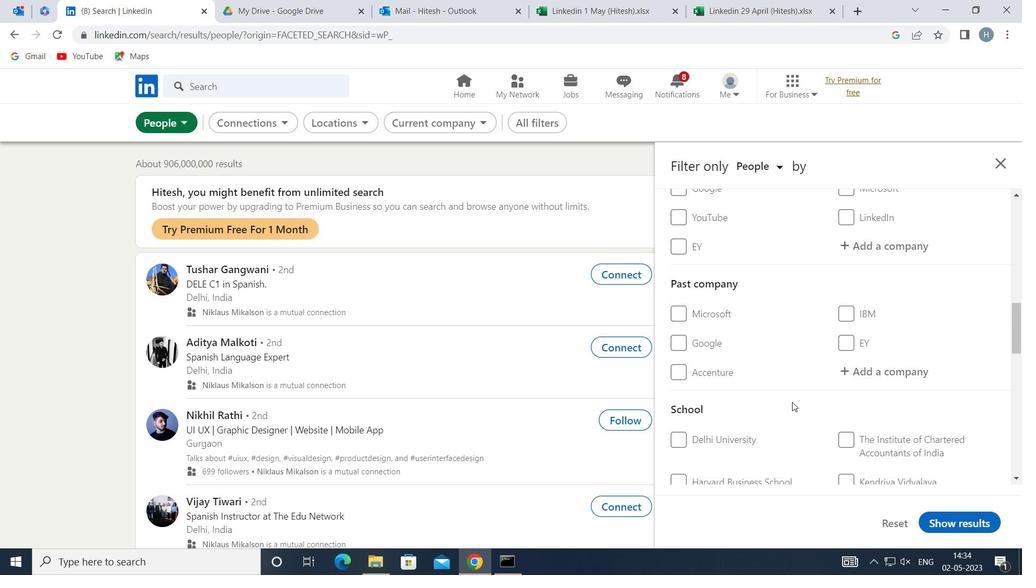 
Action: Mouse scrolled (793, 402) with delta (0, 0)
Screenshot: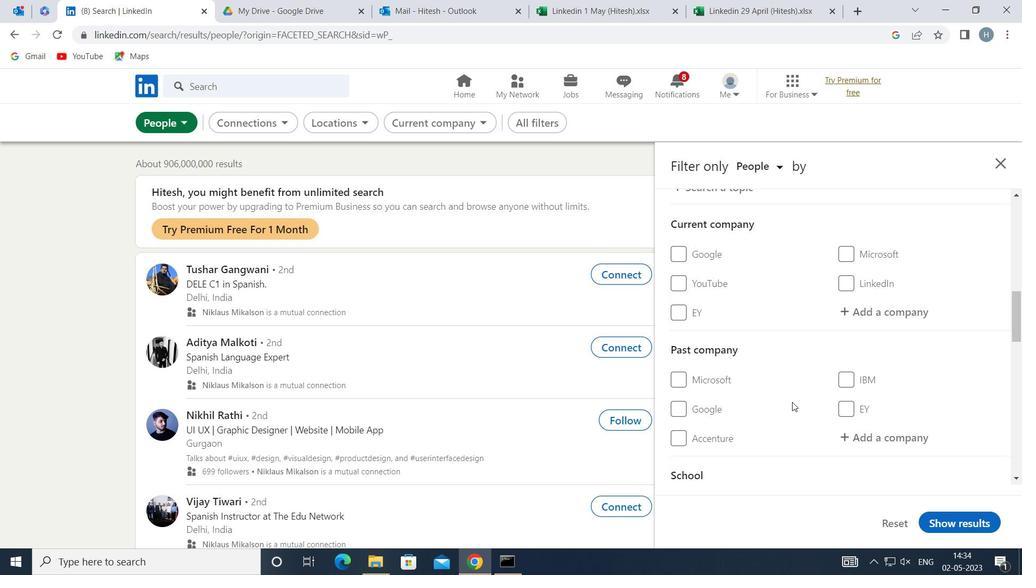 
Action: Mouse moved to (885, 373)
Screenshot: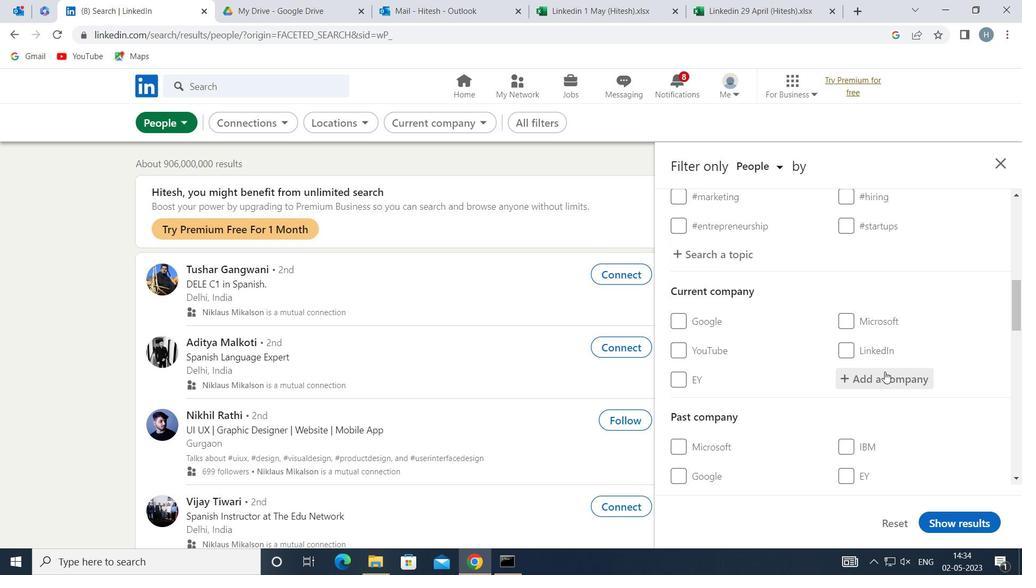 
Action: Mouse pressed left at (885, 373)
Screenshot: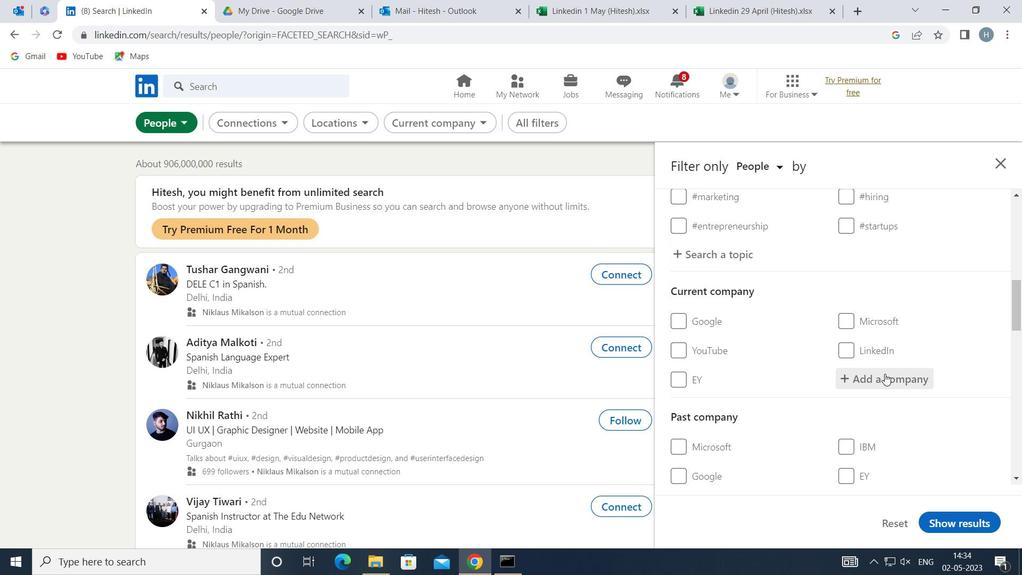 
Action: Key pressed <Key.shift>
Screenshot: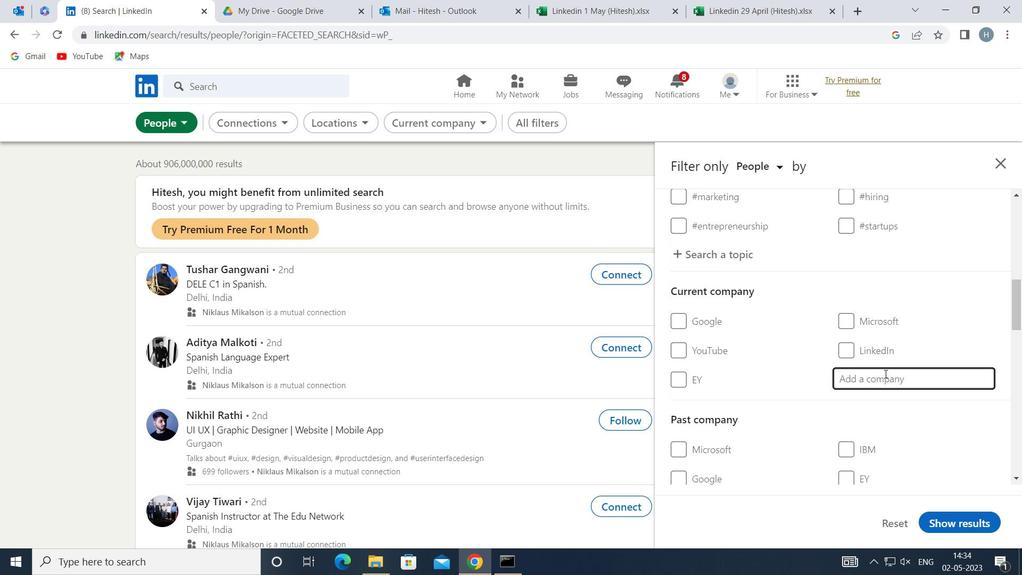 
Action: Mouse moved to (885, 374)
Screenshot: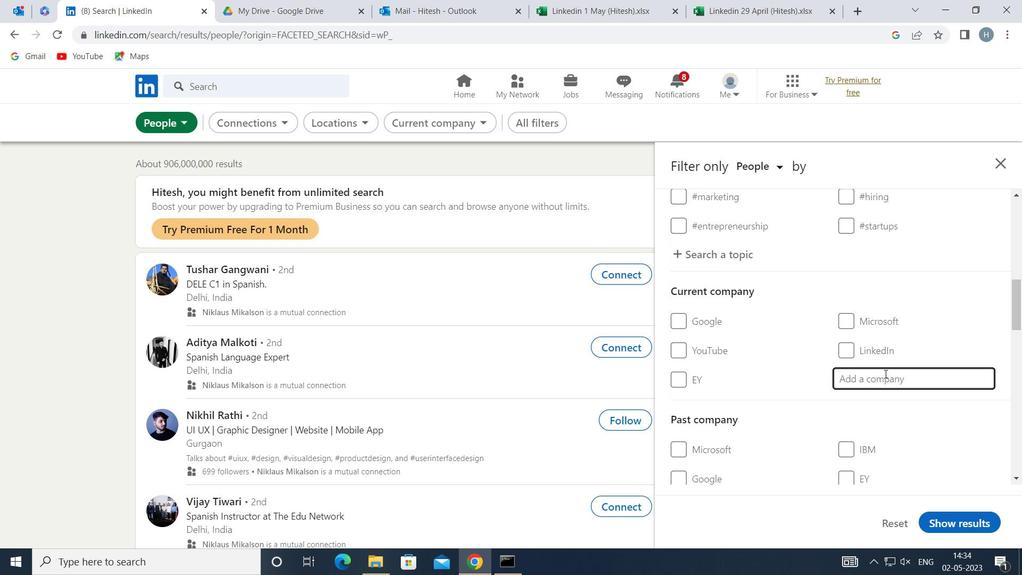 
Action: Key pressed BIGBASKET
Screenshot: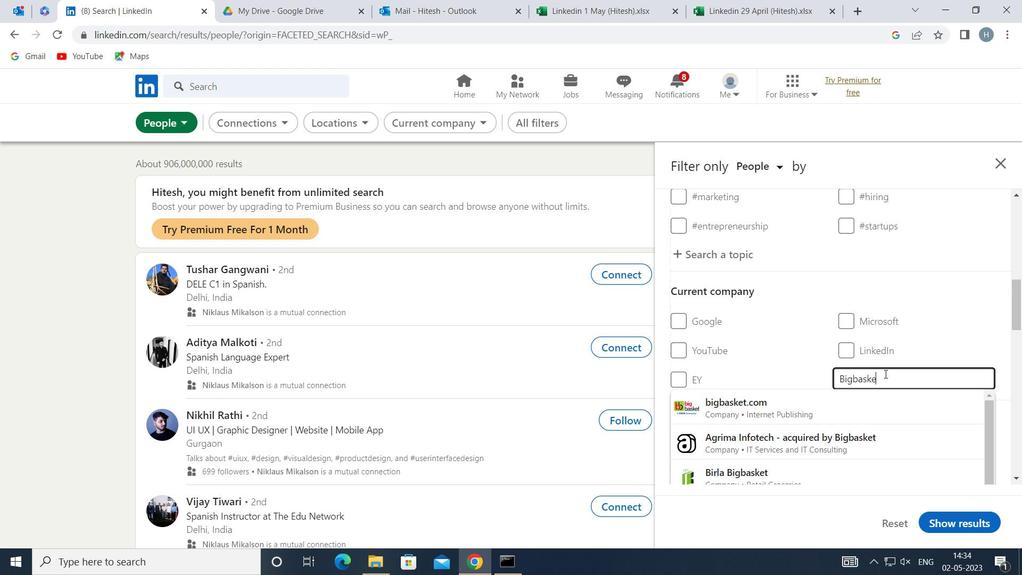 
Action: Mouse moved to (857, 405)
Screenshot: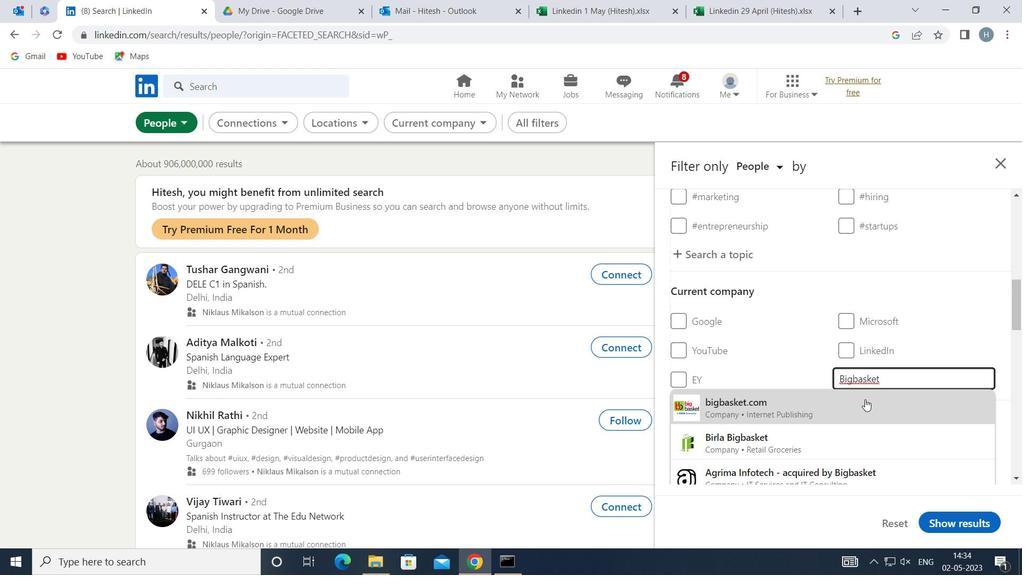 
Action: Mouse pressed left at (857, 405)
Screenshot: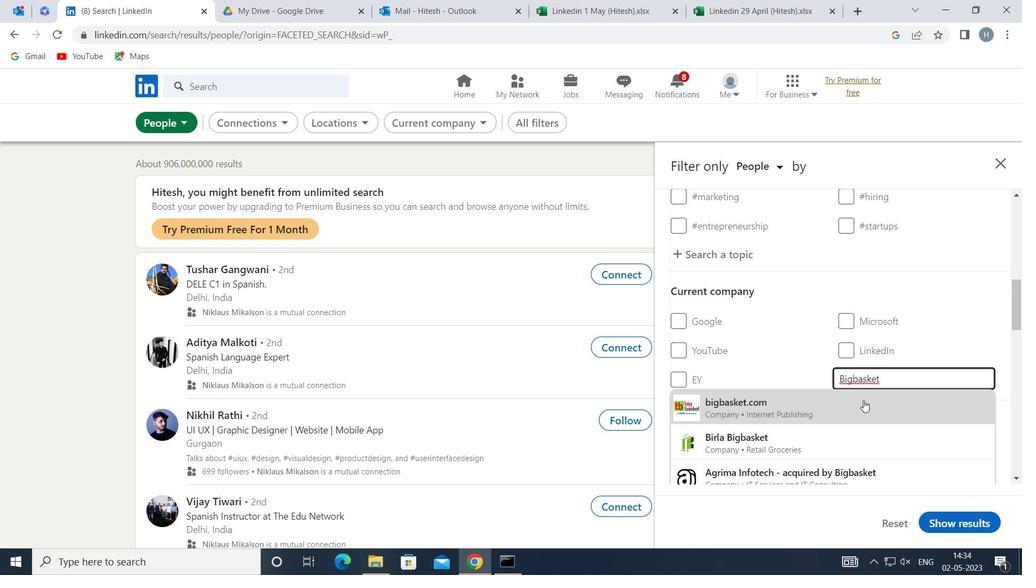 
Action: Mouse scrolled (857, 404) with delta (0, 0)
Screenshot: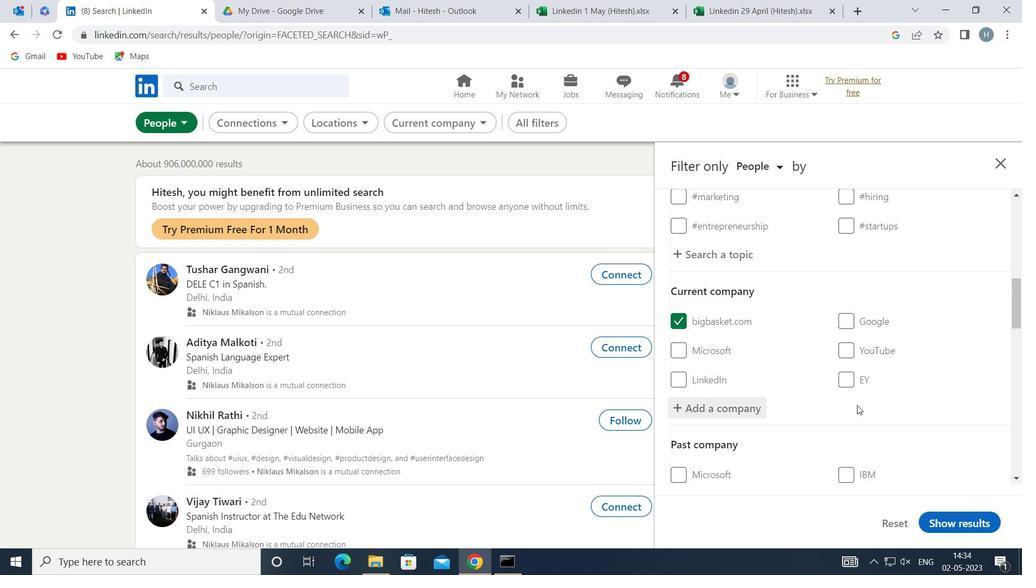 
Action: Mouse moved to (856, 405)
Screenshot: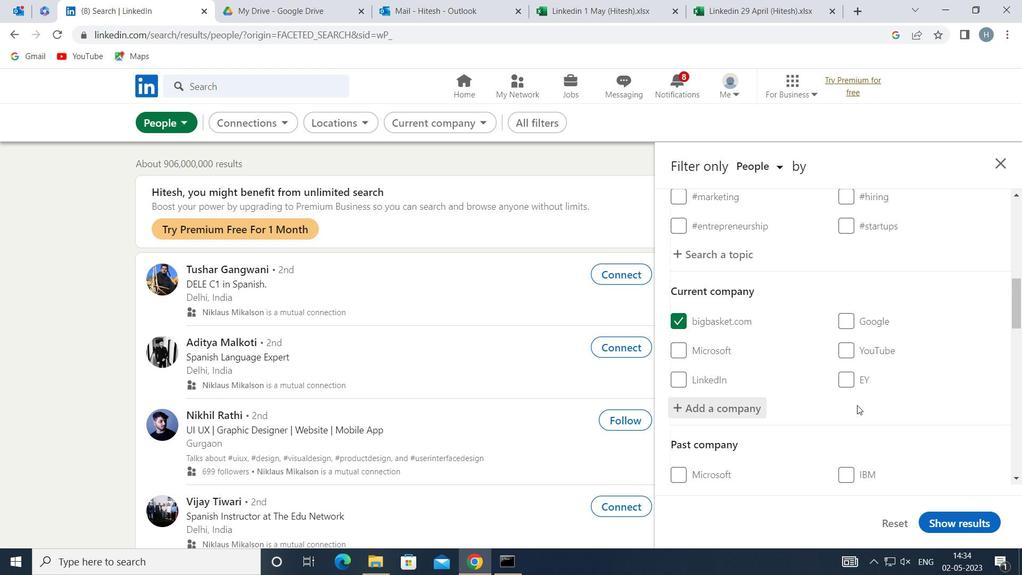
Action: Mouse scrolled (856, 405) with delta (0, 0)
Screenshot: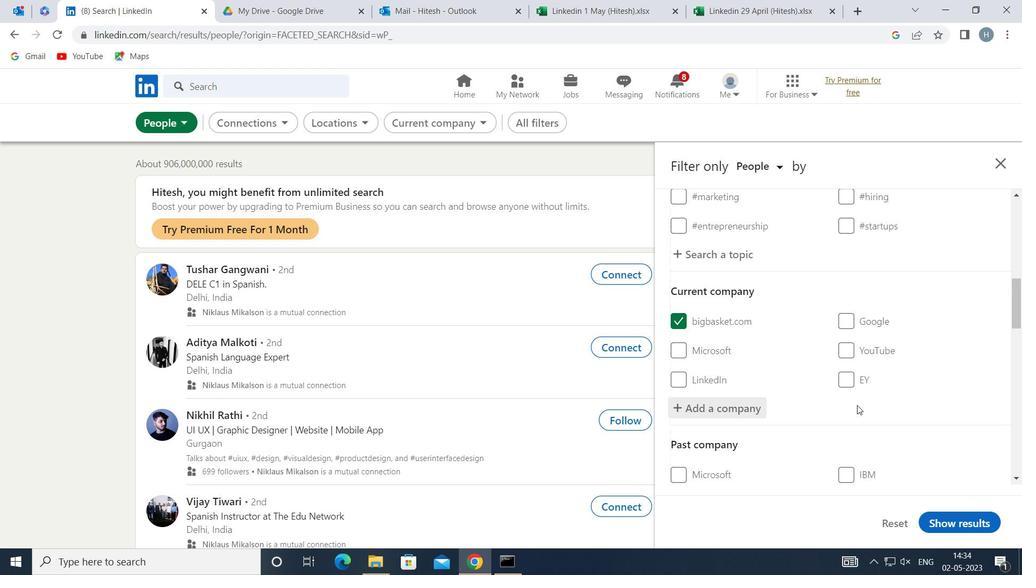 
Action: Mouse moved to (853, 401)
Screenshot: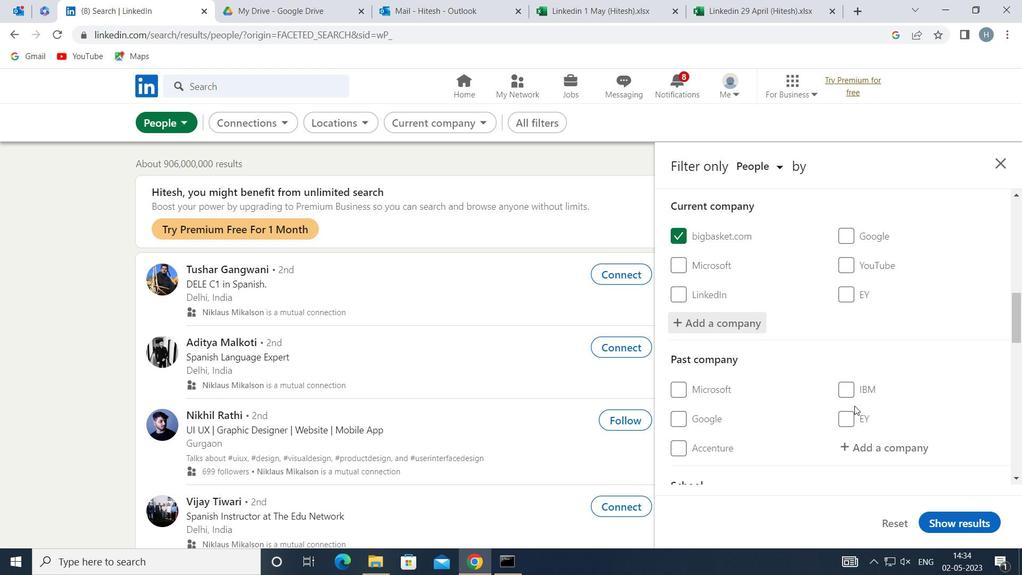 
Action: Mouse scrolled (853, 400) with delta (0, 0)
Screenshot: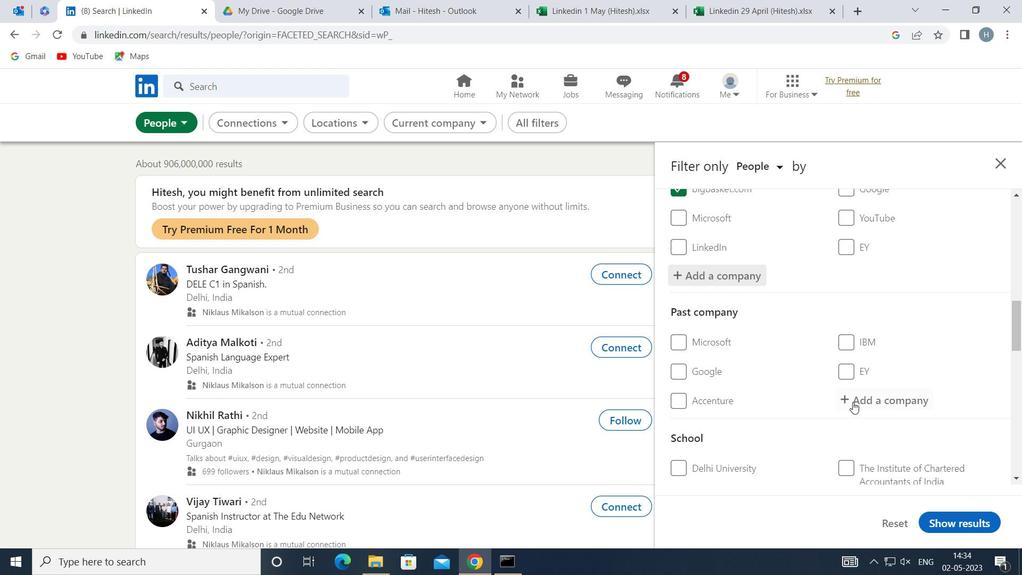 
Action: Mouse moved to (852, 400)
Screenshot: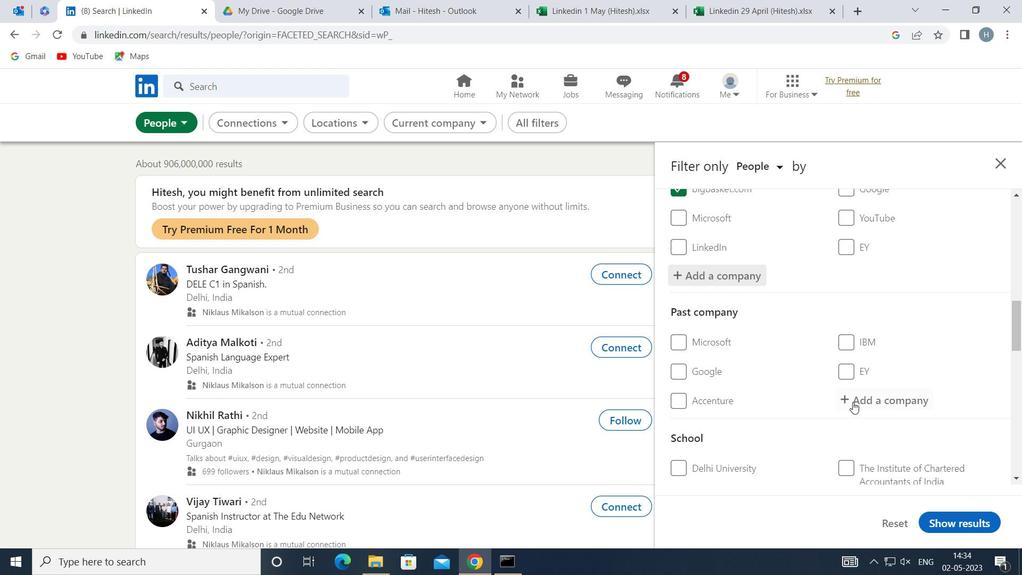 
Action: Mouse scrolled (852, 399) with delta (0, 0)
Screenshot: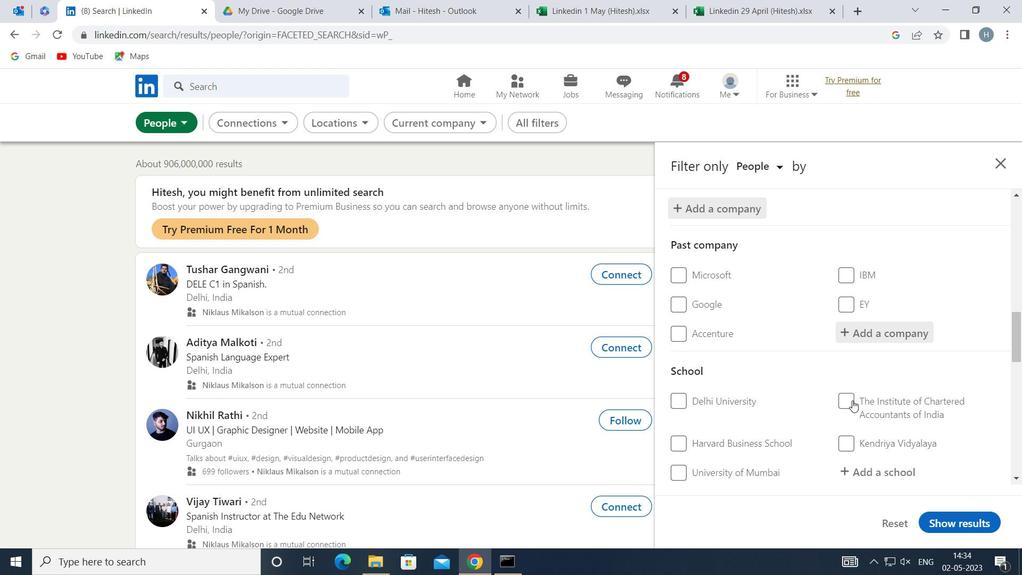 
Action: Mouse moved to (897, 407)
Screenshot: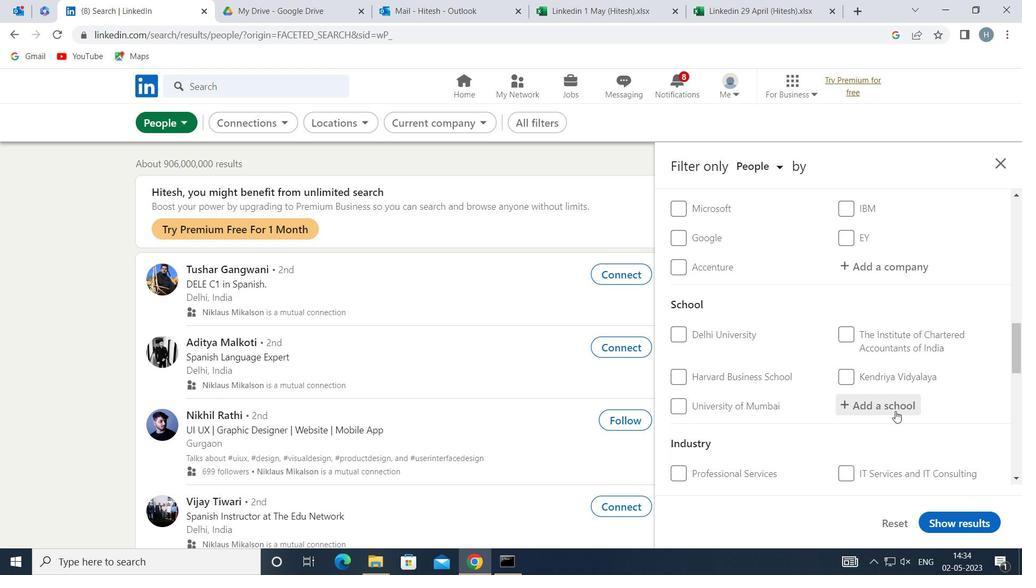 
Action: Mouse pressed left at (897, 407)
Screenshot: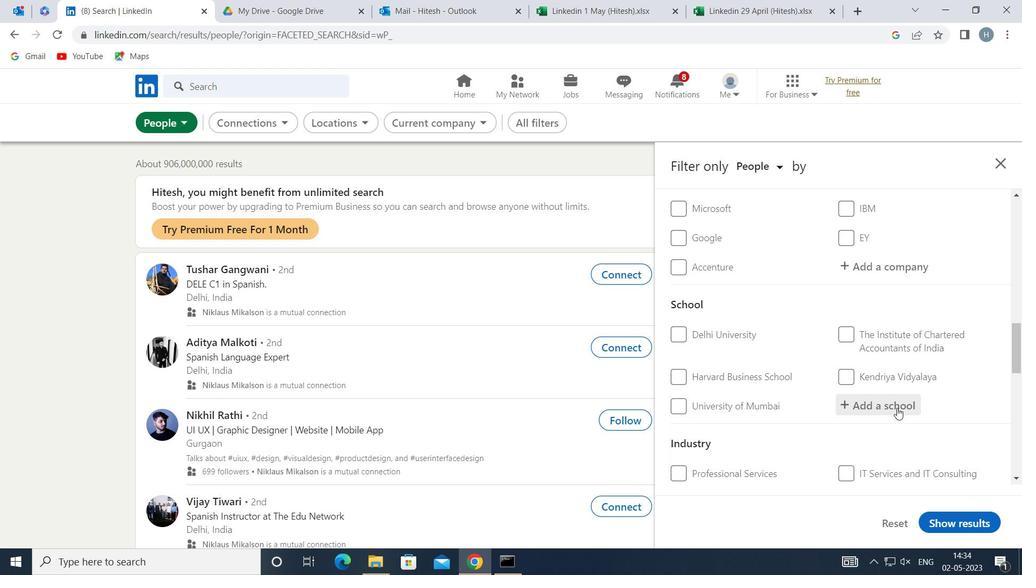 
Action: Key pressed <Key.shift>COAL<Key.space><Key.shift>INDIA<Key.space>
Screenshot: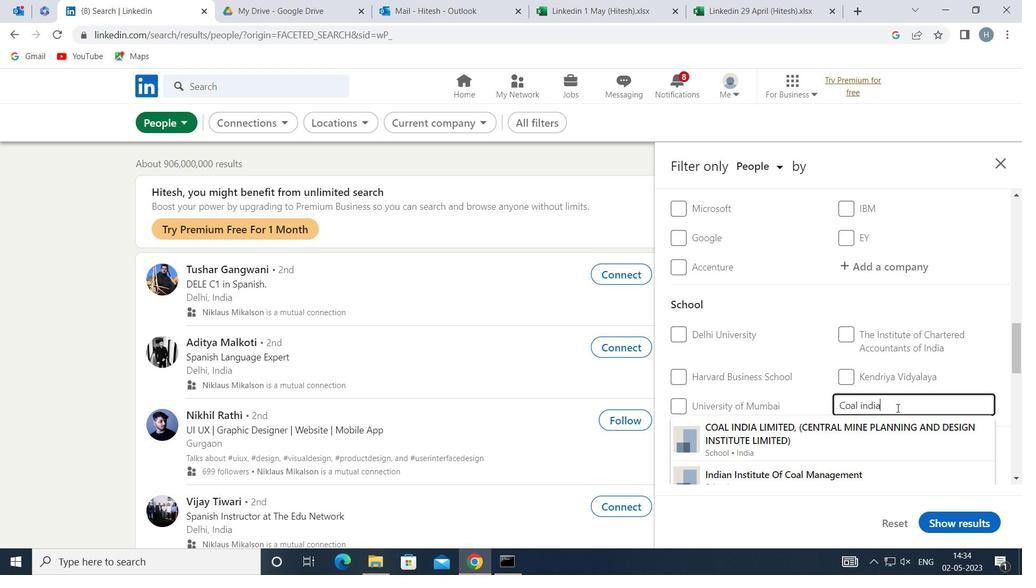 
Action: Mouse moved to (881, 443)
Screenshot: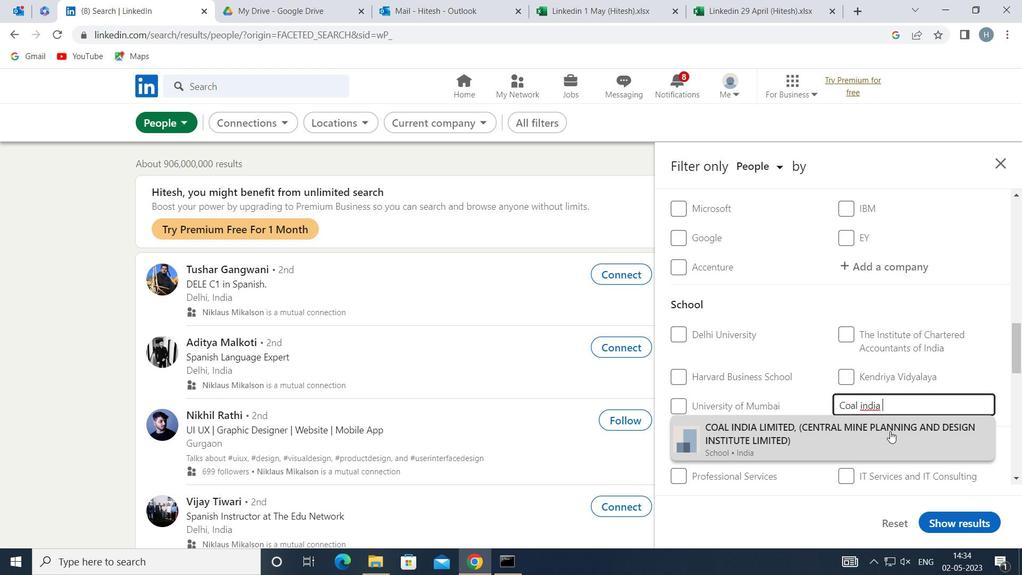 
Action: Mouse pressed left at (881, 443)
Screenshot: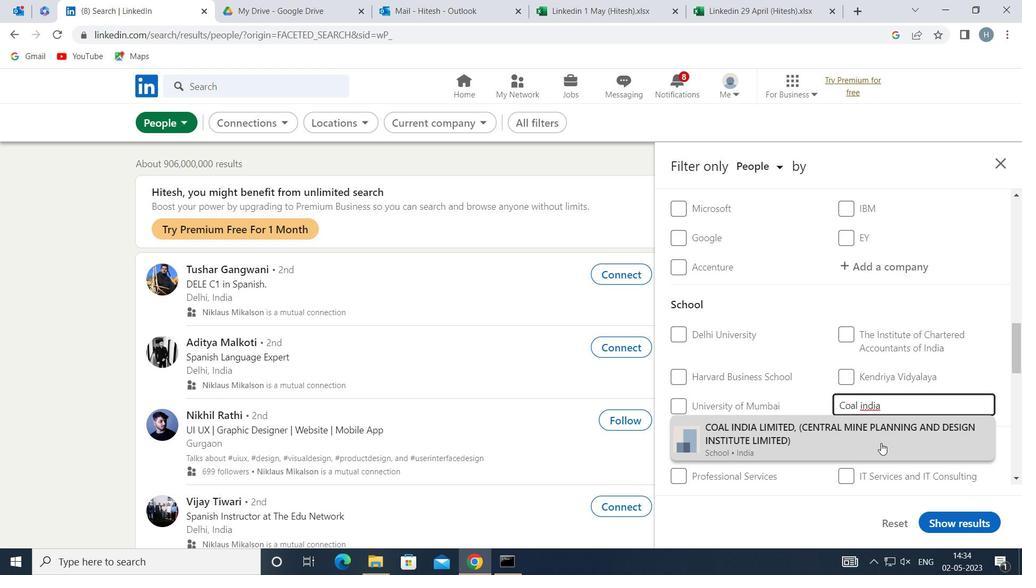 
Action: Mouse moved to (829, 403)
Screenshot: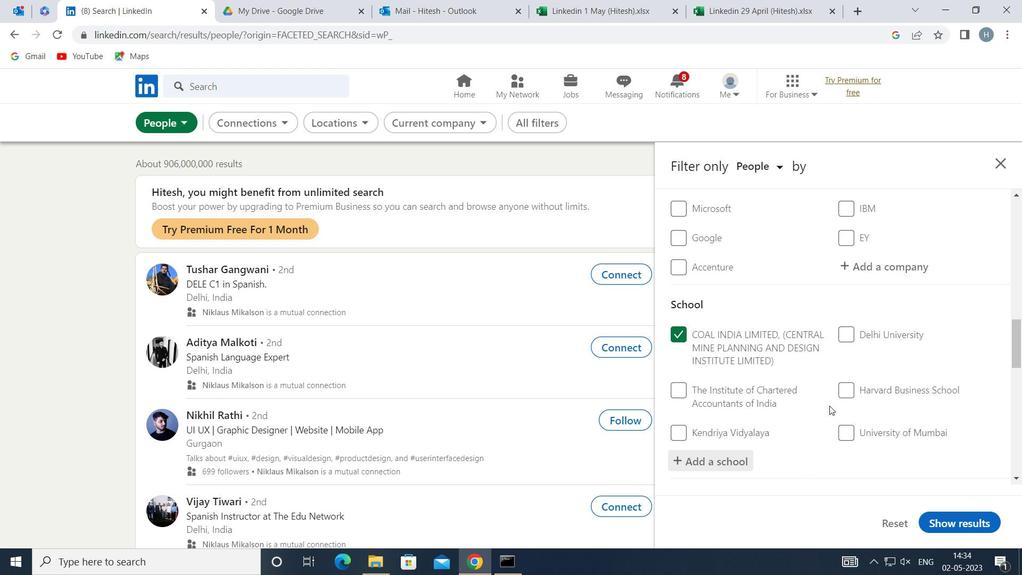 
Action: Mouse scrolled (829, 402) with delta (0, 0)
Screenshot: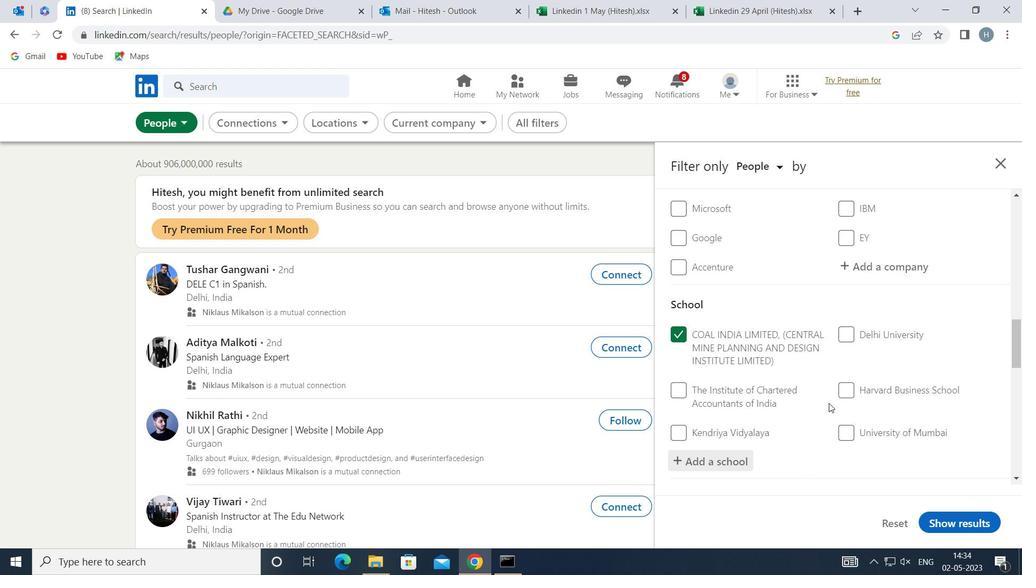 
Action: Mouse scrolled (829, 402) with delta (0, 0)
Screenshot: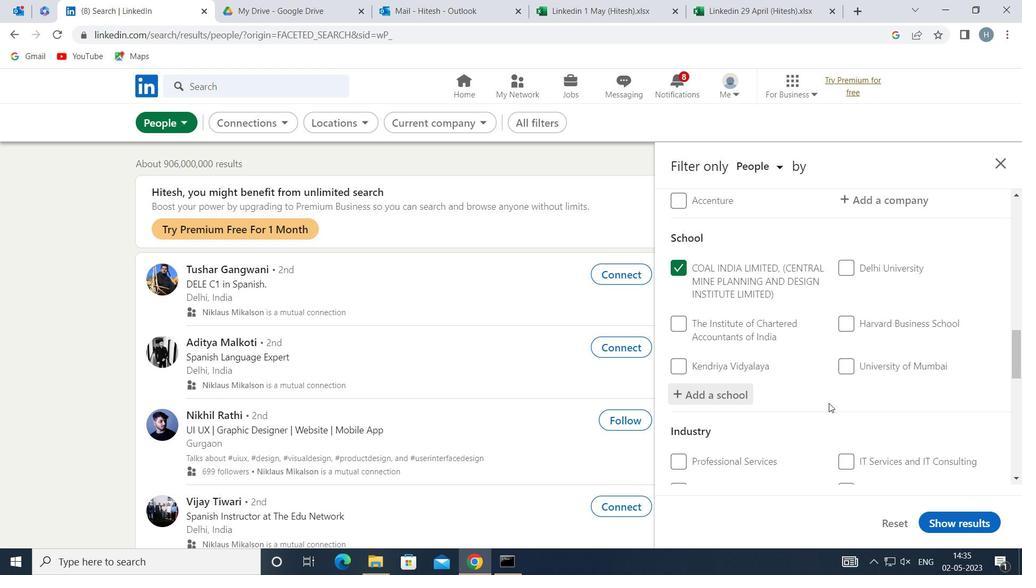 
Action: Mouse scrolled (829, 402) with delta (0, 0)
Screenshot: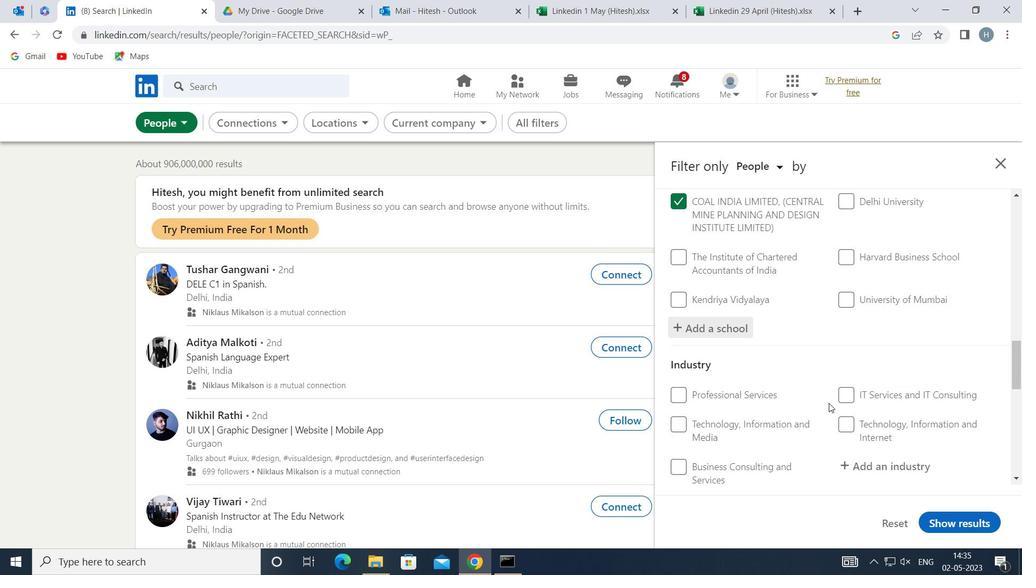 
Action: Mouse scrolled (829, 402) with delta (0, 0)
Screenshot: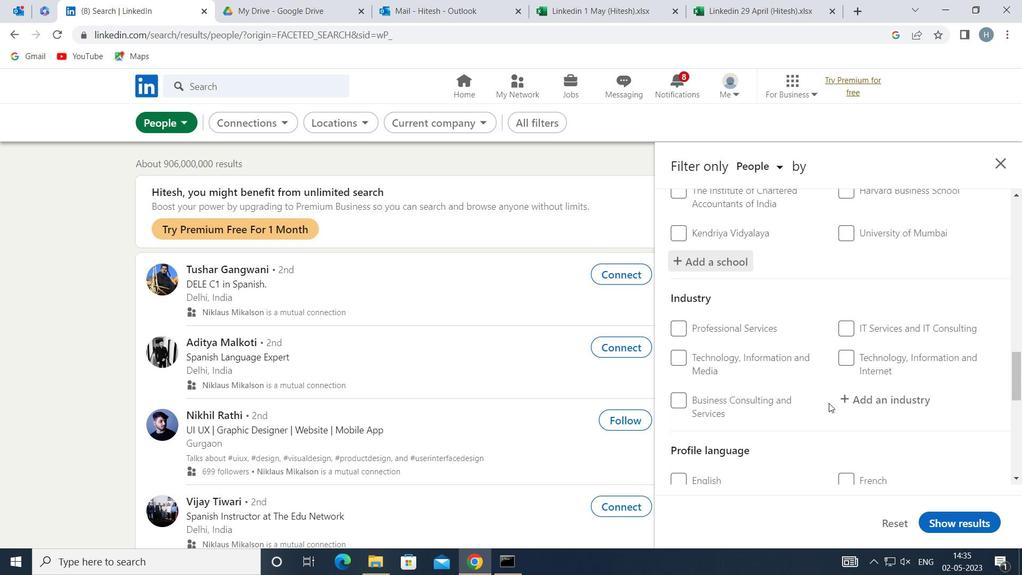 
Action: Mouse moved to (912, 337)
Screenshot: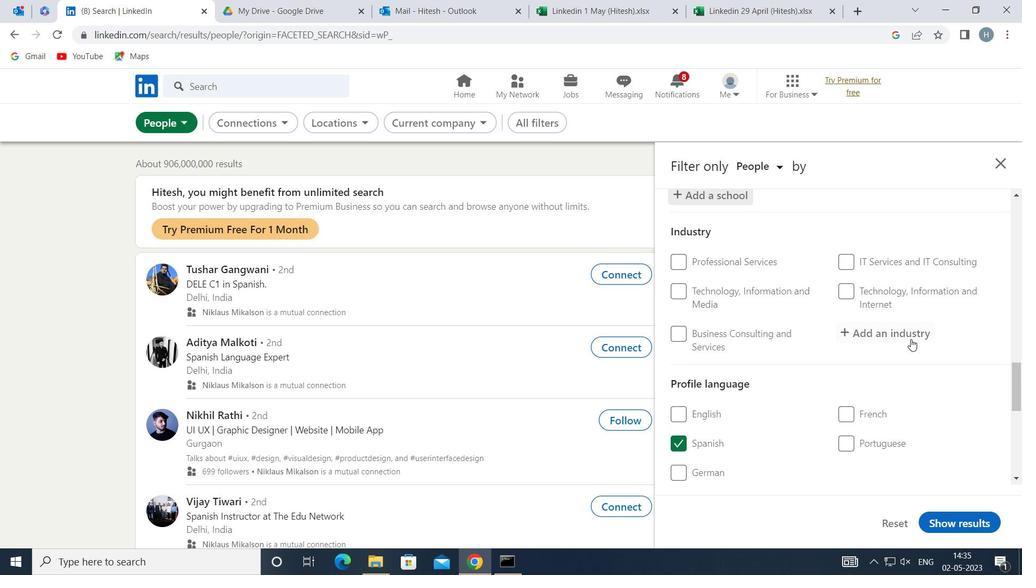 
Action: Mouse pressed left at (912, 337)
Screenshot: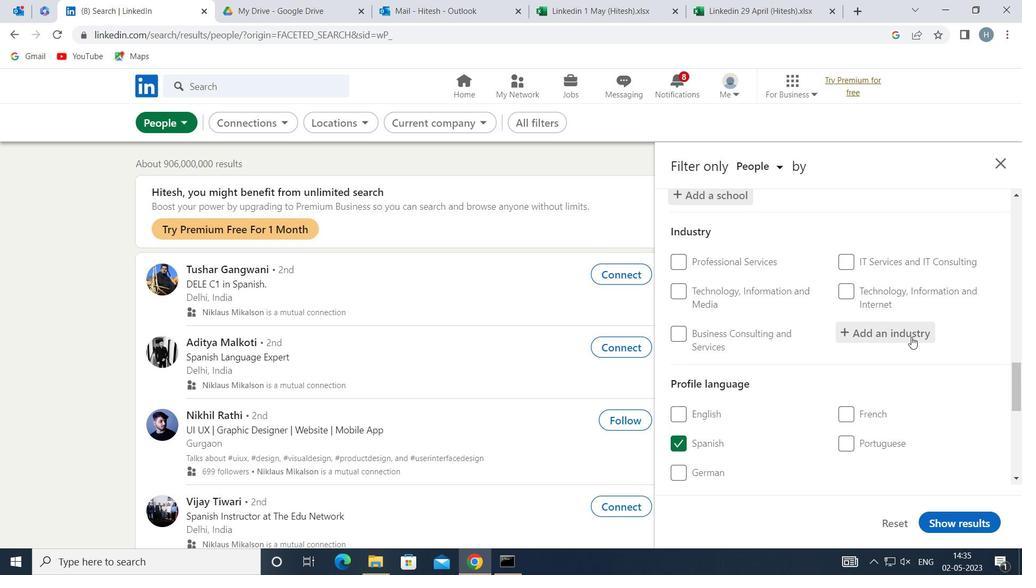 
Action: Key pressed <Key.shift>RETAIL<Key.space><Key.shift>OFFICE<Key.space><Key.shift>SU
Screenshot: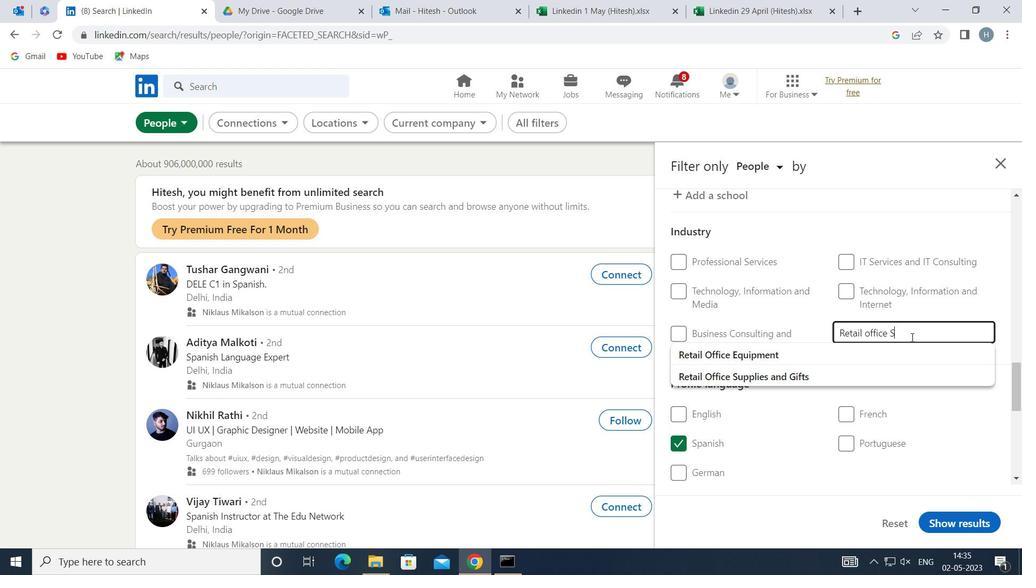 
Action: Mouse moved to (888, 356)
Screenshot: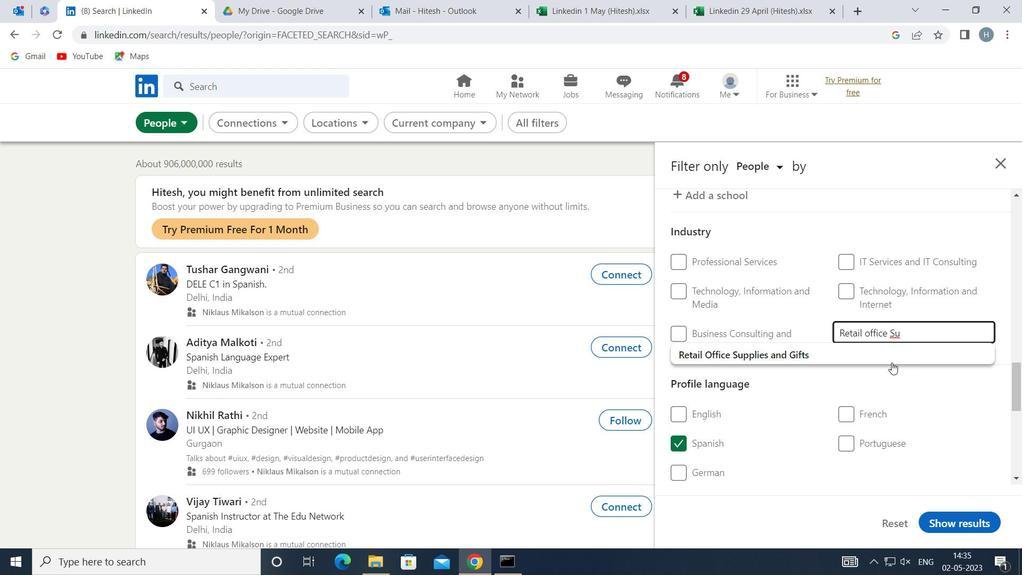 
Action: Mouse pressed left at (888, 356)
Screenshot: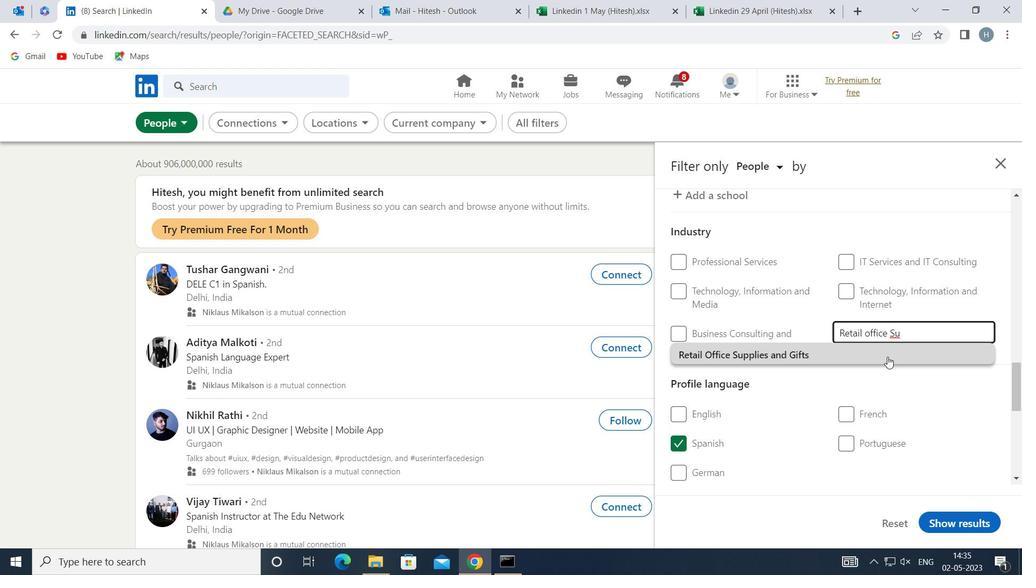 
Action: Mouse moved to (875, 359)
Screenshot: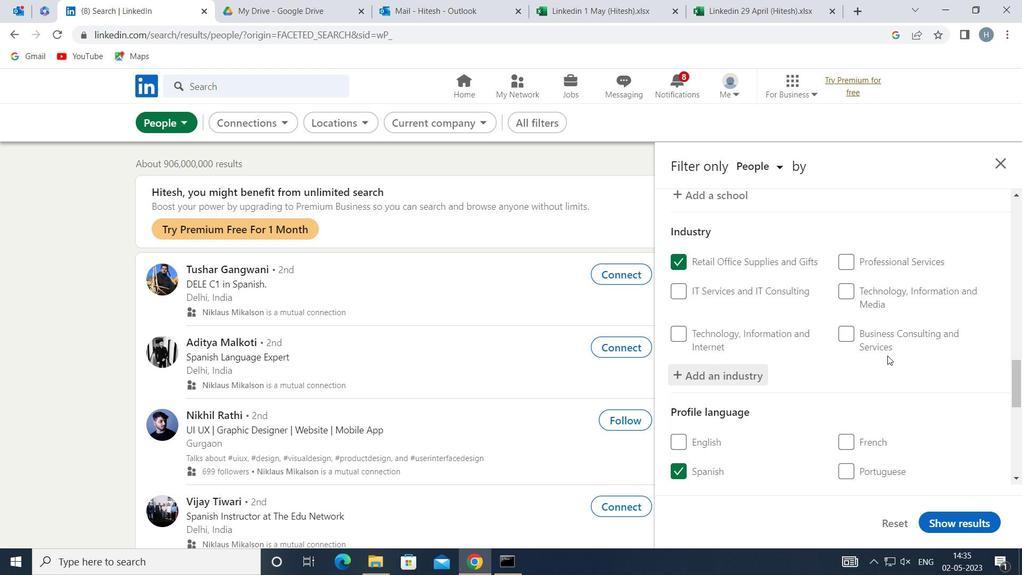 
Action: Mouse scrolled (875, 358) with delta (0, 0)
Screenshot: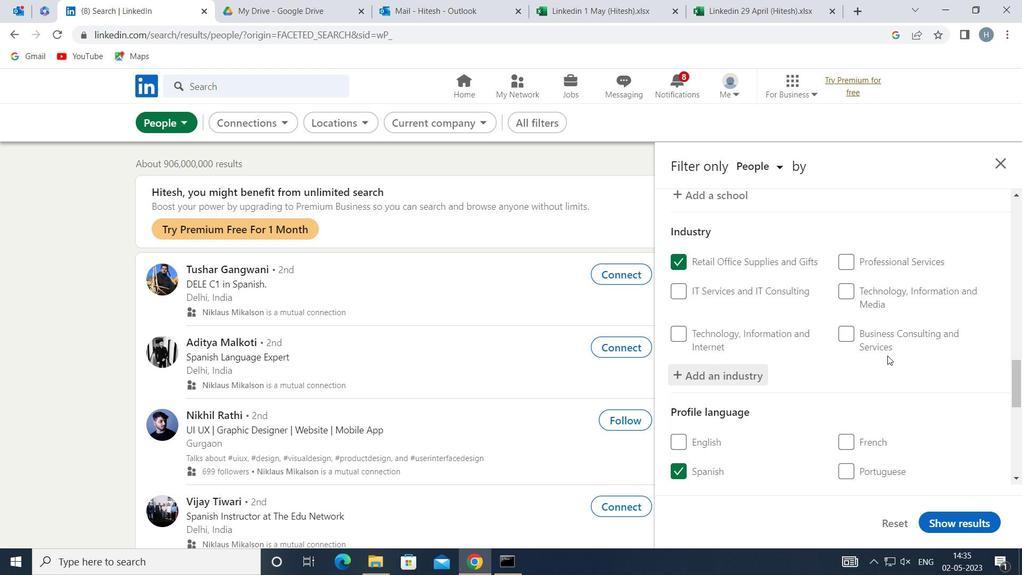 
Action: Mouse moved to (868, 363)
Screenshot: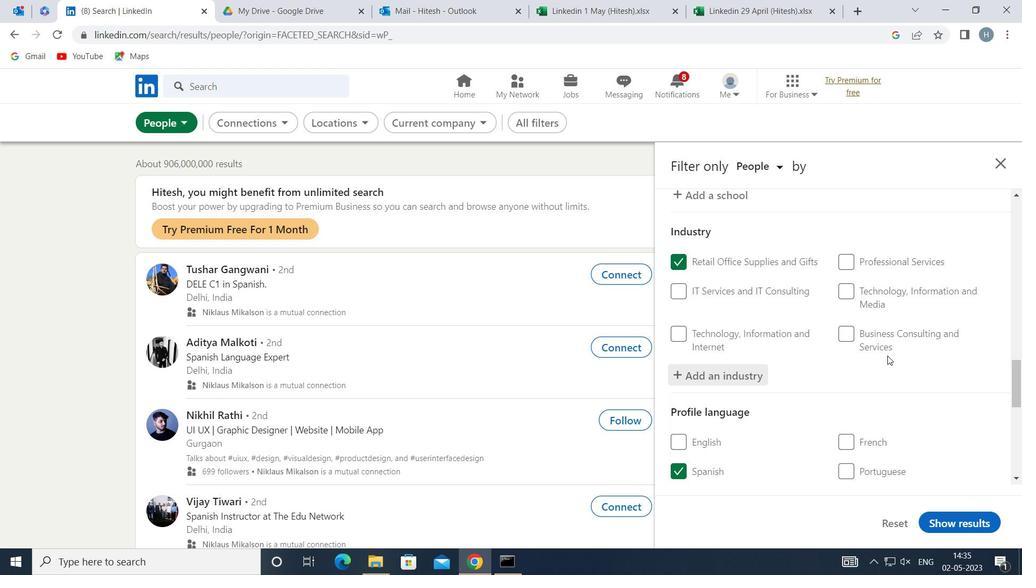 
Action: Mouse scrolled (868, 362) with delta (0, 0)
Screenshot: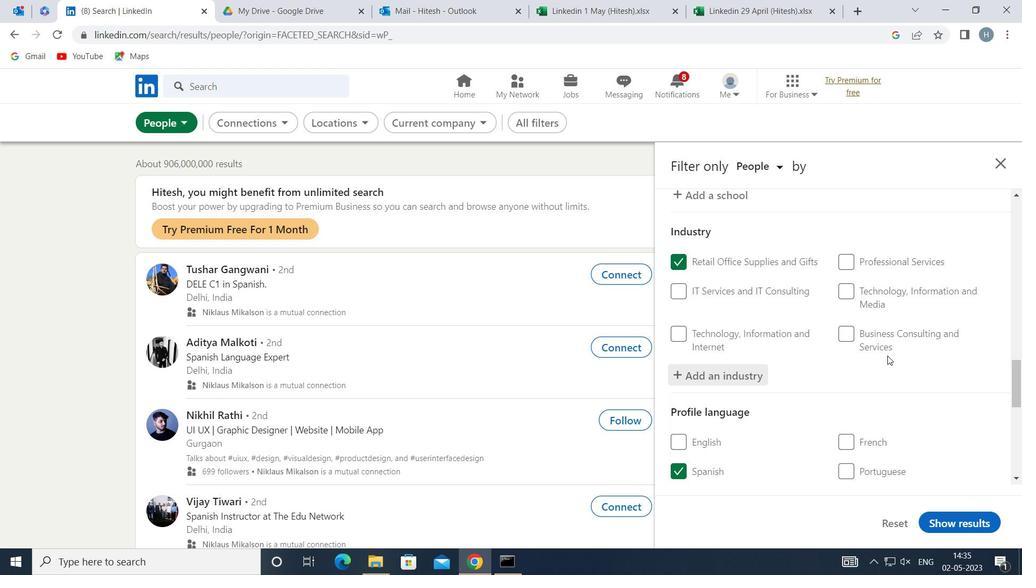 
Action: Mouse moved to (865, 364)
Screenshot: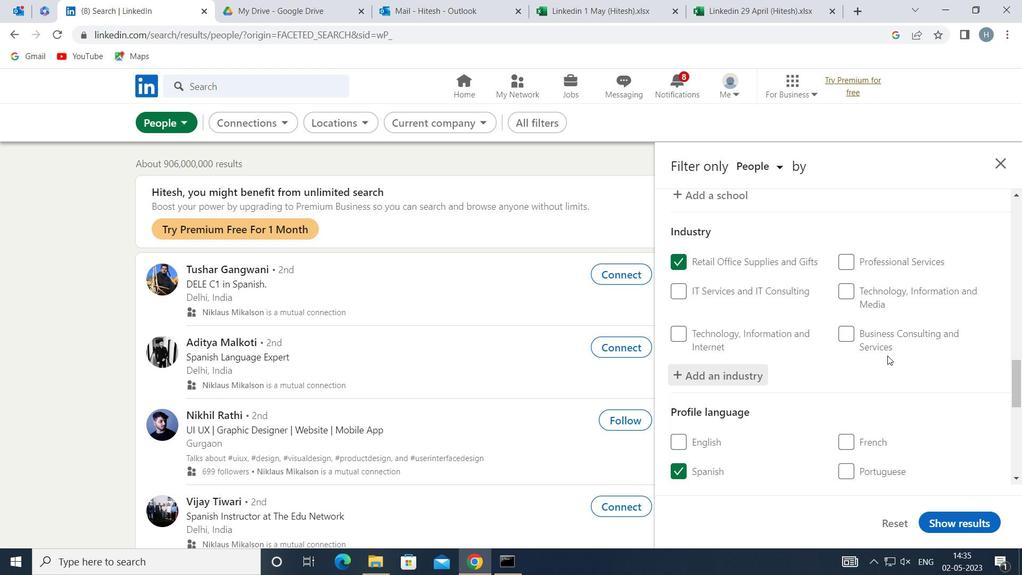
Action: Mouse scrolled (865, 364) with delta (0, 0)
Screenshot: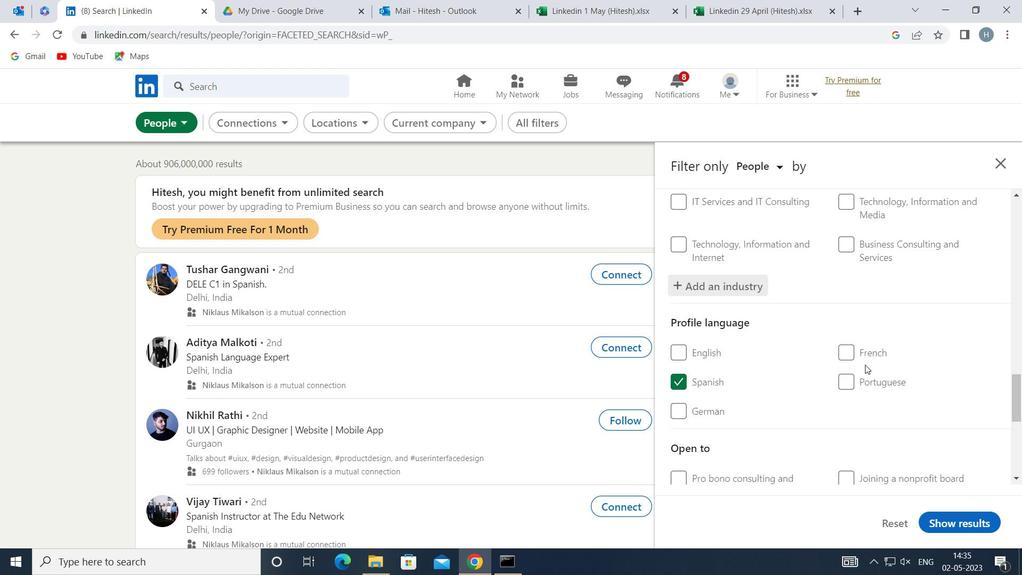 
Action: Mouse scrolled (865, 364) with delta (0, 0)
Screenshot: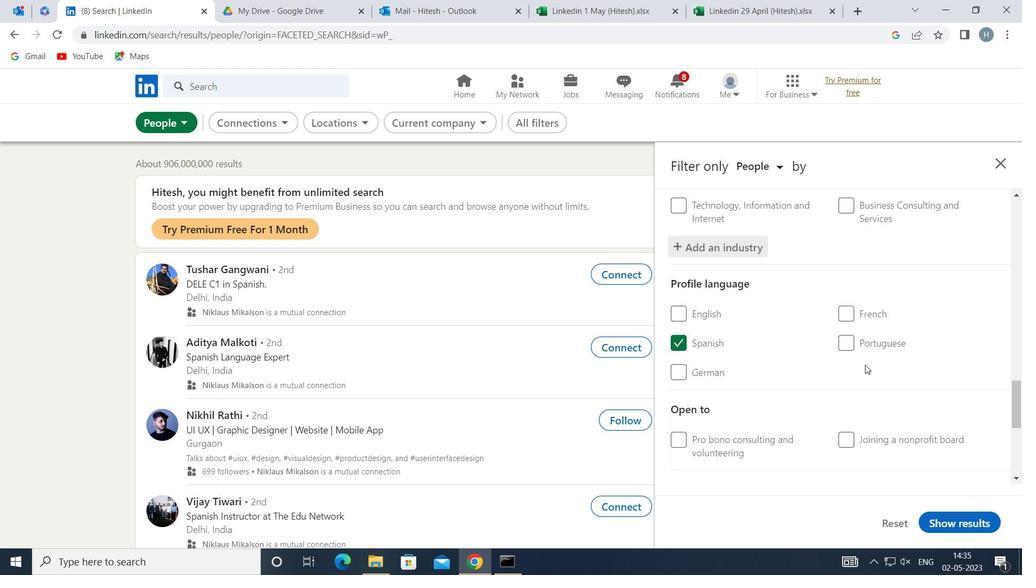 
Action: Mouse scrolled (865, 364) with delta (0, 0)
Screenshot: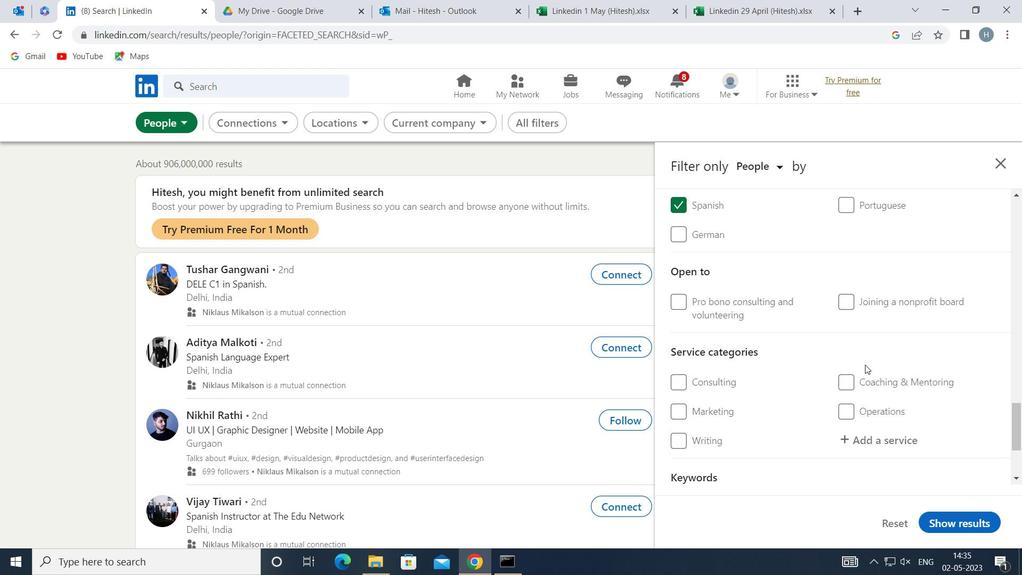 
Action: Mouse moved to (870, 368)
Screenshot: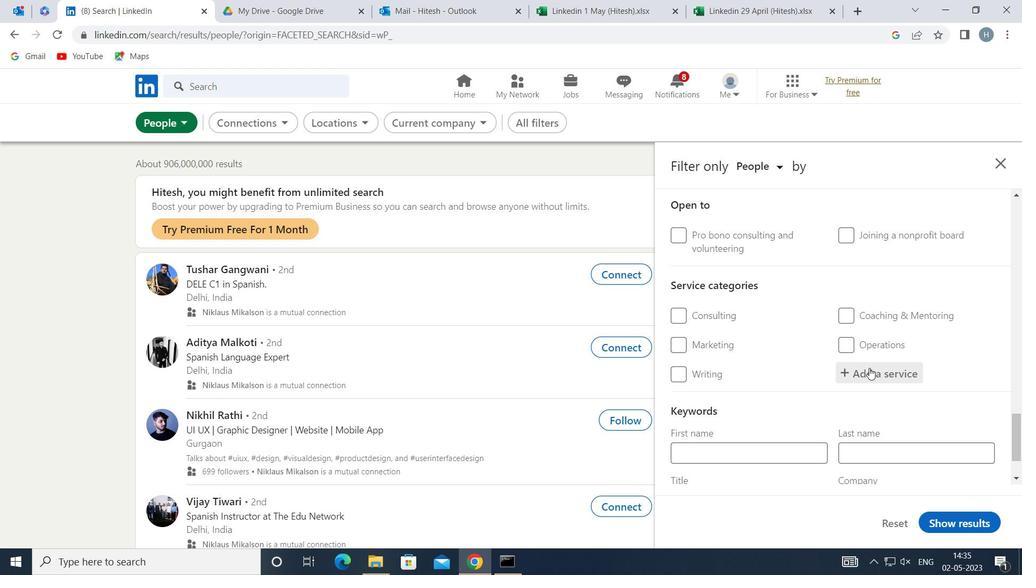 
Action: Mouse pressed left at (870, 368)
Screenshot: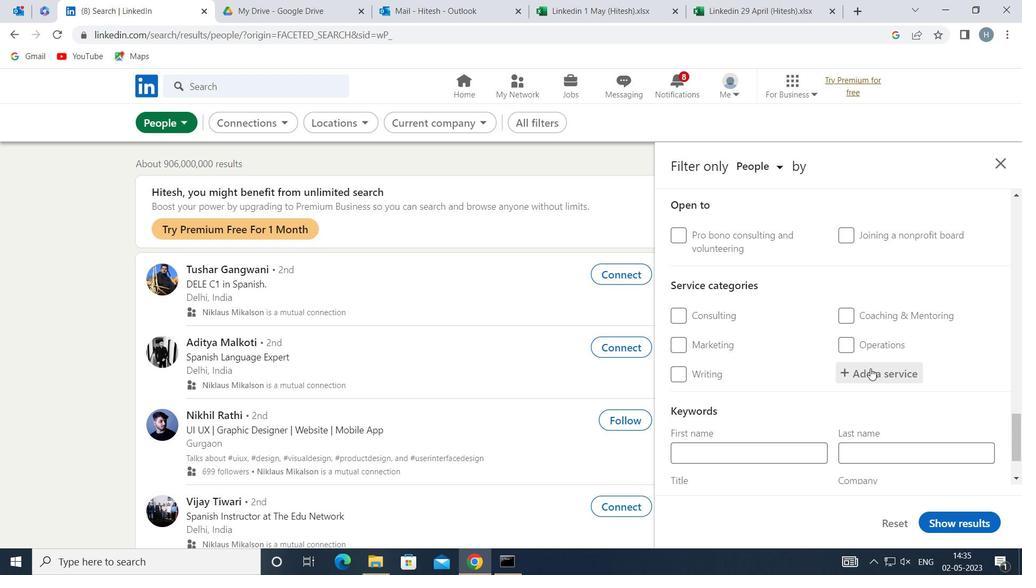 
Action: Key pressed <Key.shift>TECHNICAL
Screenshot: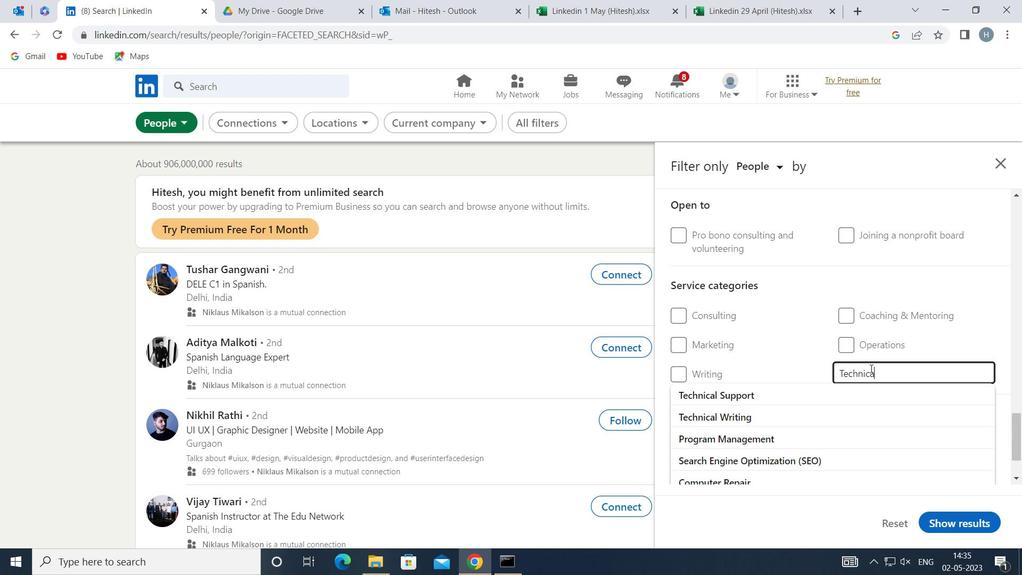 
Action: Mouse moved to (933, 371)
Screenshot: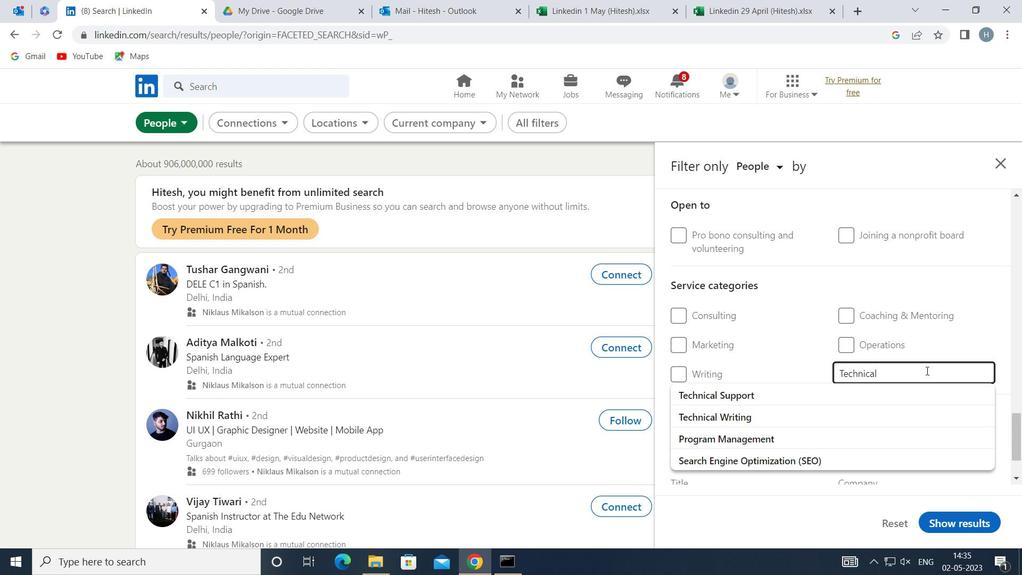 
Action: Key pressed <Key.enter>
Screenshot: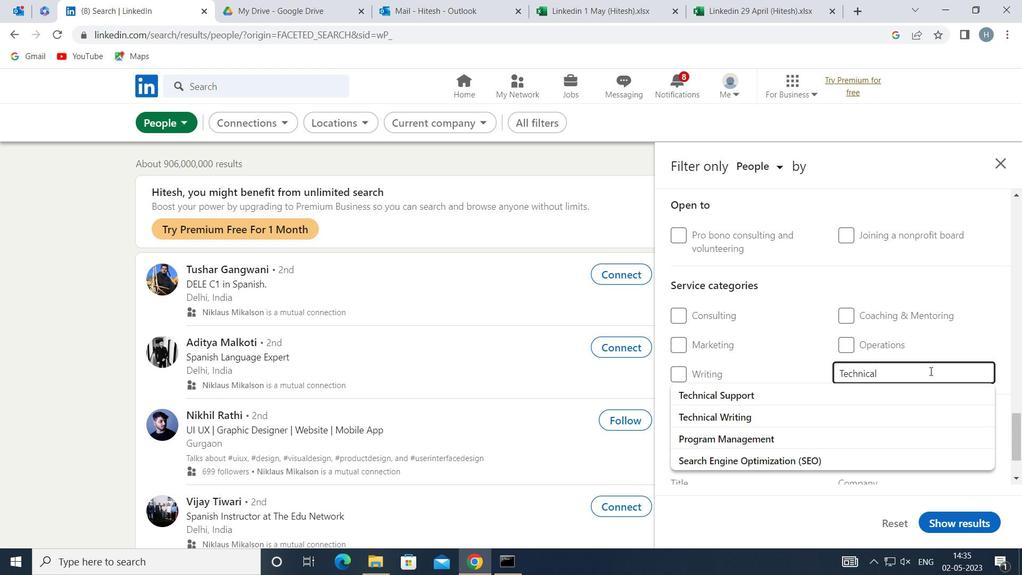 
Action: Mouse moved to (934, 390)
Screenshot: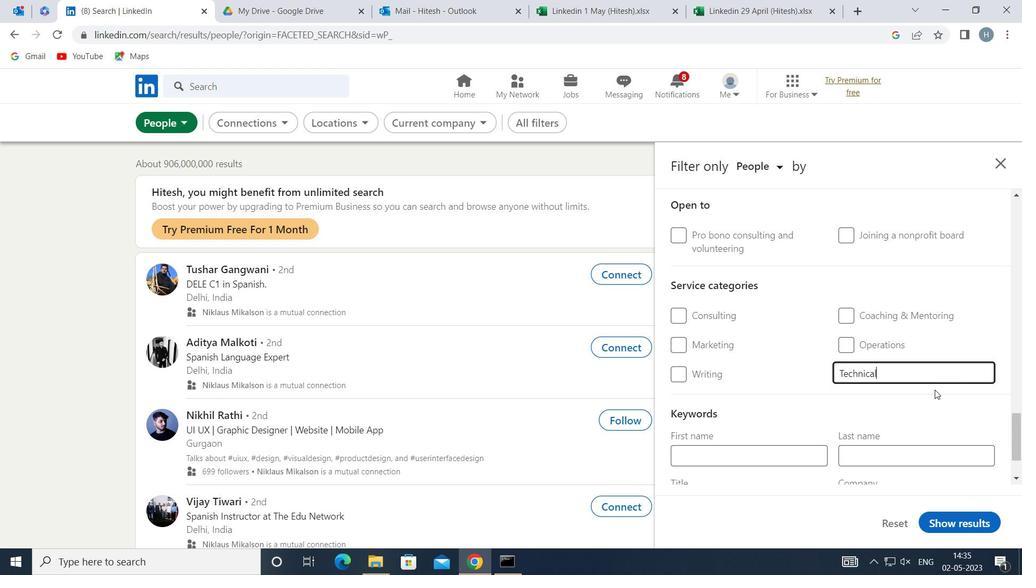 
Action: Mouse scrolled (934, 389) with delta (0, 0)
Screenshot: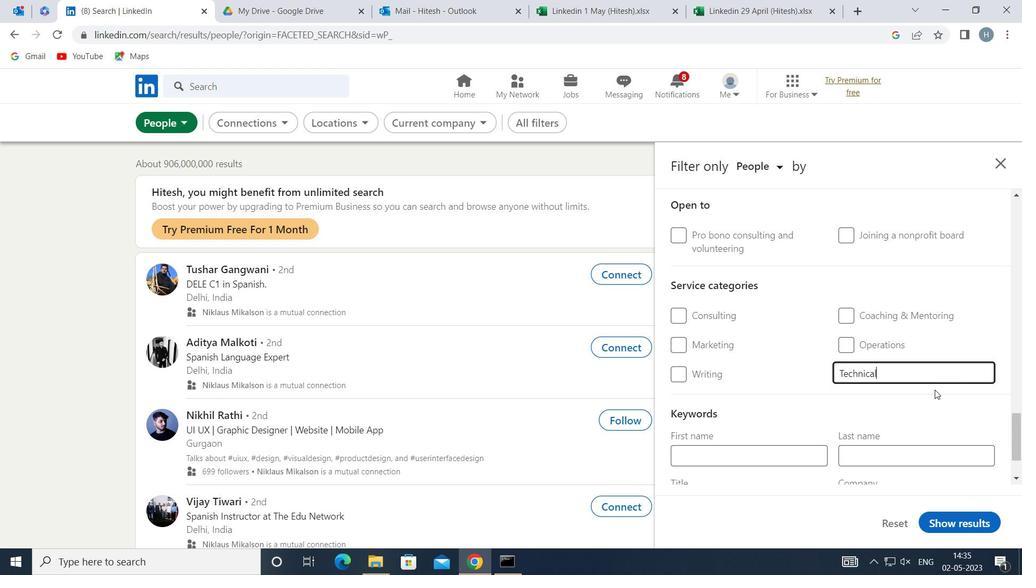 
Action: Mouse moved to (934, 390)
Screenshot: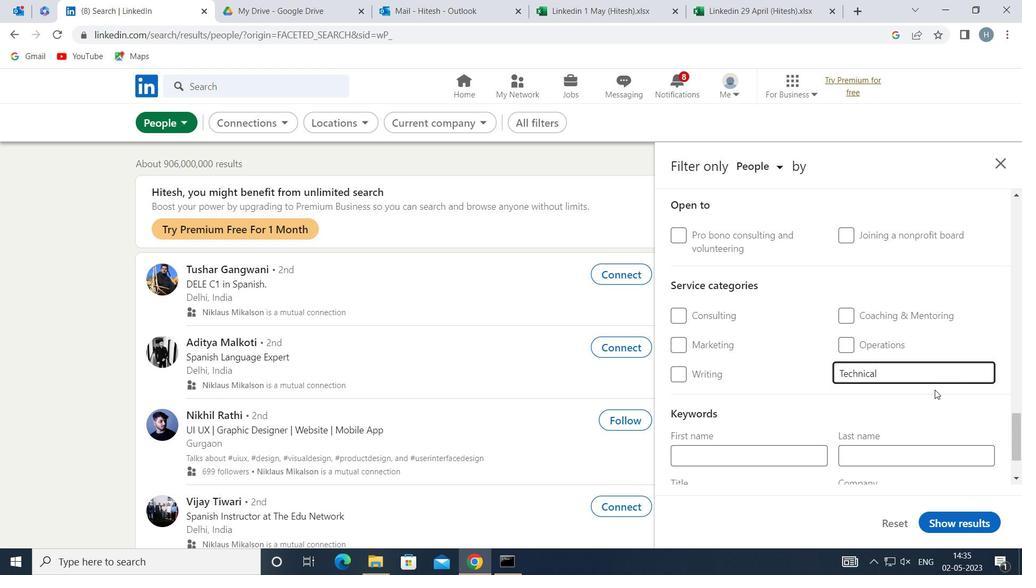 
Action: Mouse scrolled (934, 389) with delta (0, 0)
Screenshot: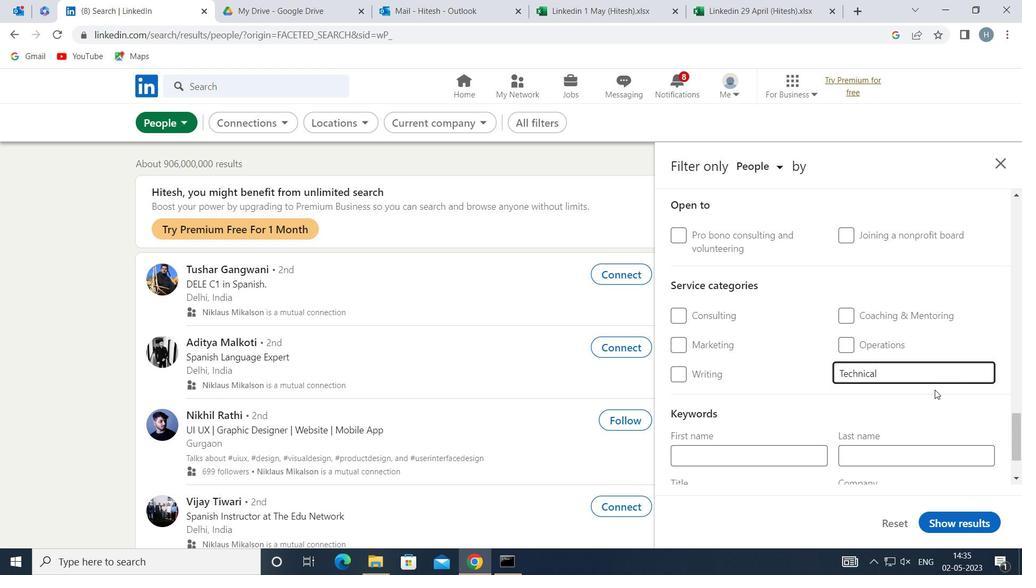 
Action: Mouse moved to (794, 417)
Screenshot: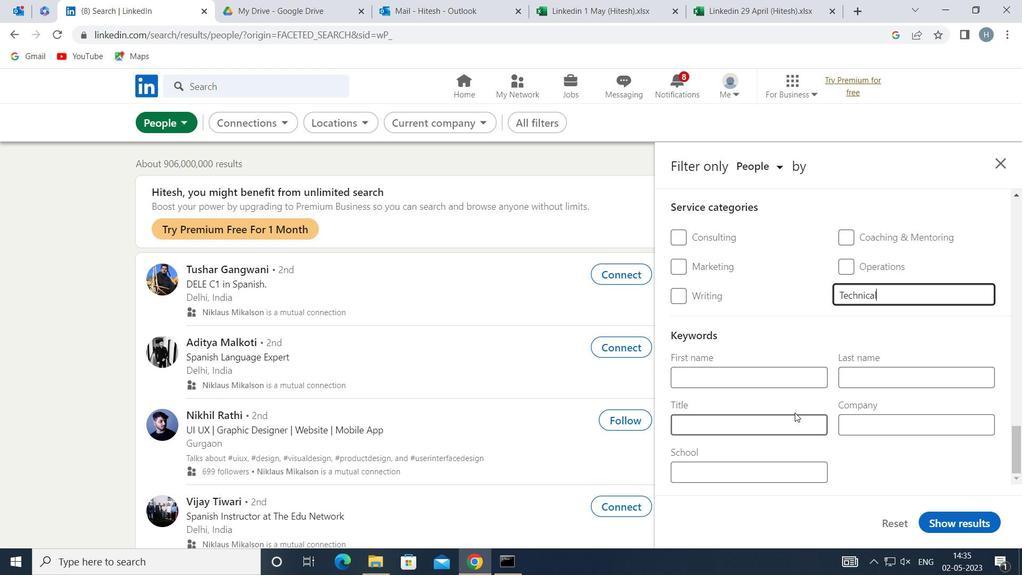 
Action: Mouse pressed left at (794, 417)
Screenshot: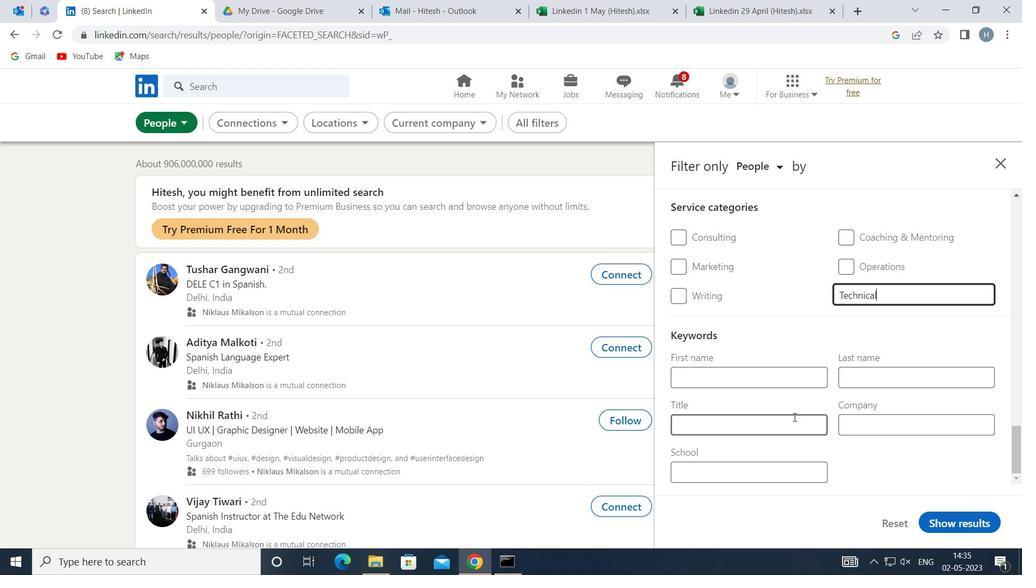 
Action: Mouse moved to (793, 417)
Screenshot: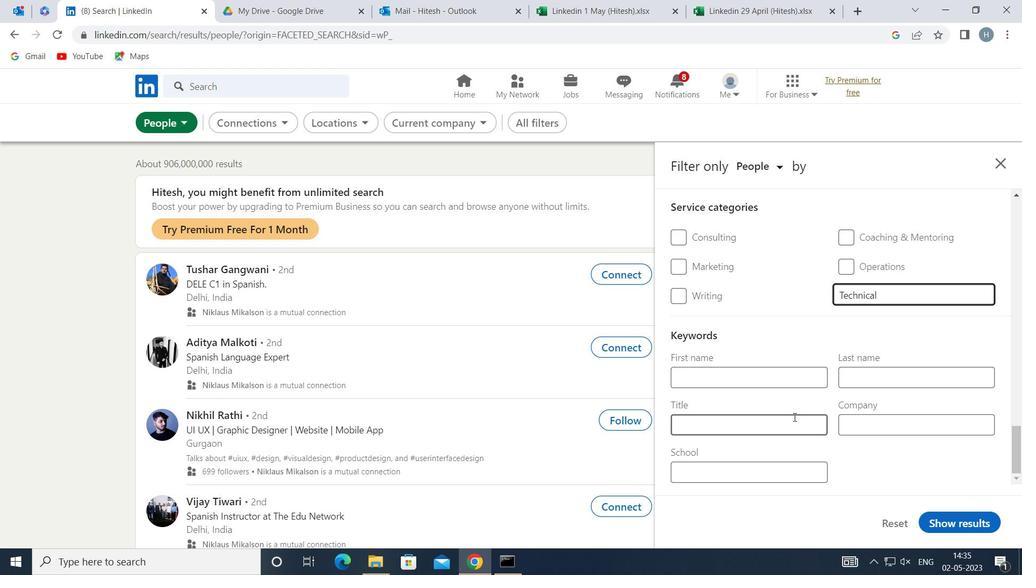 
Action: Key pressed <Key.shift><Key.shift><Key.shift><Key.shift><Key.shift>IRON<Key.space><Key.shift>WORKER
Screenshot: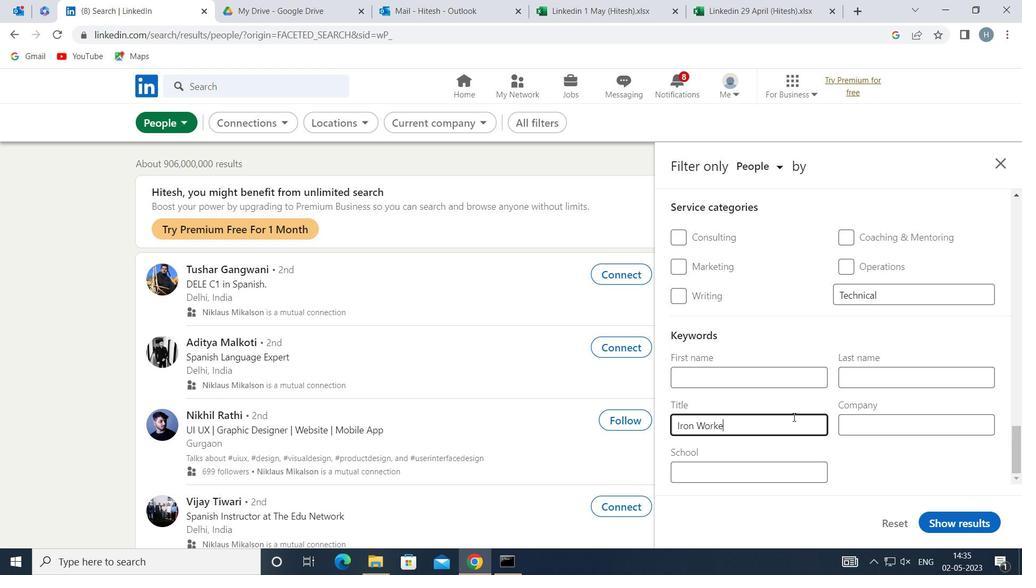 
Action: Mouse moved to (956, 521)
Screenshot: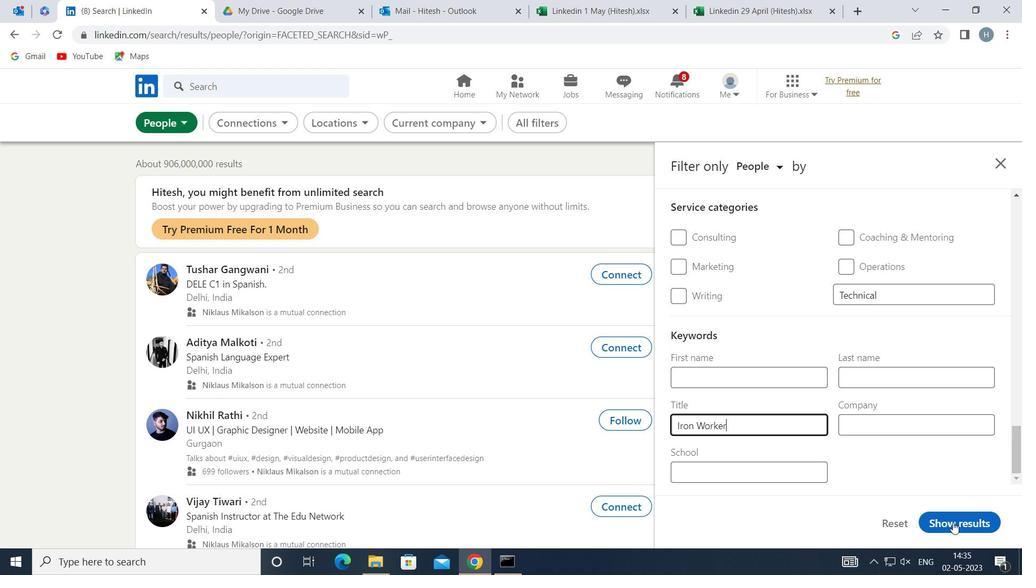 
Action: Mouse pressed left at (956, 521)
Screenshot: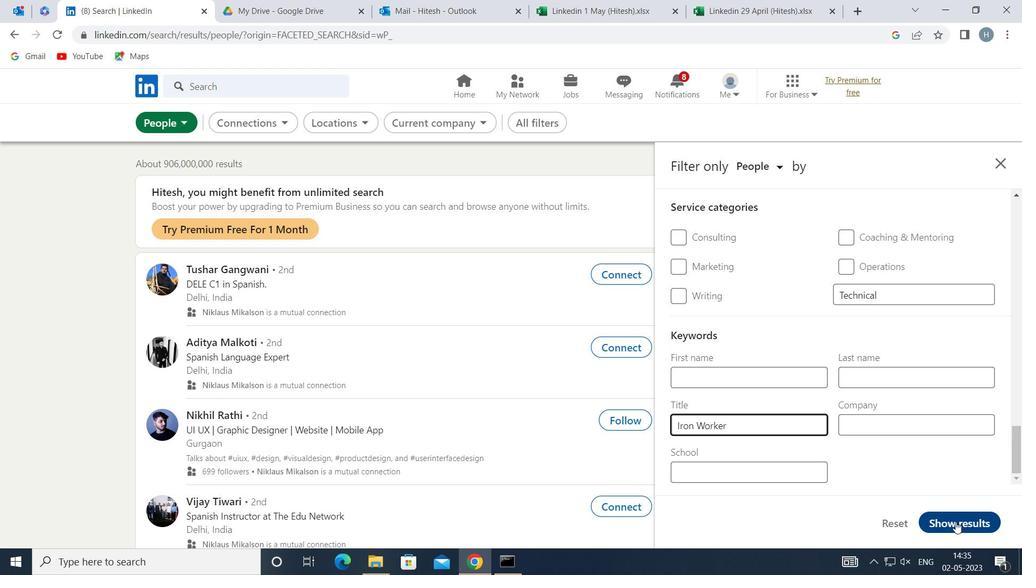 
Action: Mouse moved to (732, 397)
Screenshot: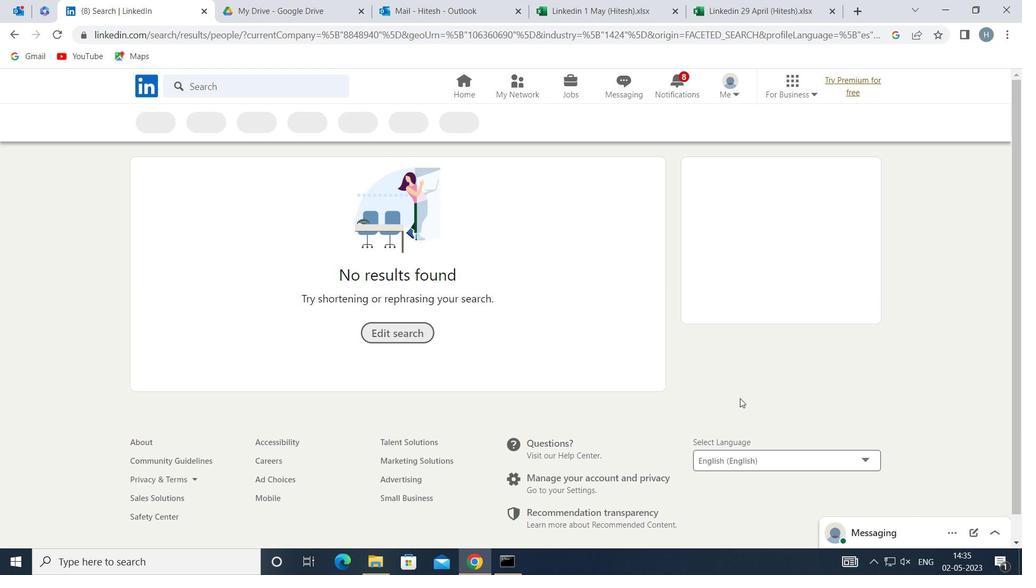 
